 Task: Open Card Social Media Marketing Campaign Review in Board Sales Prospecting Platforms and Tools to Workspace Advertising Agencies and add a team member Softage.3@softage.net, a label Purple, a checklist Community Supported Agriculture, an attachment from your google drive, a color Purple and finally, add a card description 'Create and send out employee engagement survey on company values and mission' and a comment 'Given the size and scope of this task, let us make sure we have the necessary resources and support to get it done.'. Add a start date 'Jan 07, 1900' with a due date 'Jan 14, 1900'
Action: Mouse moved to (477, 135)
Screenshot: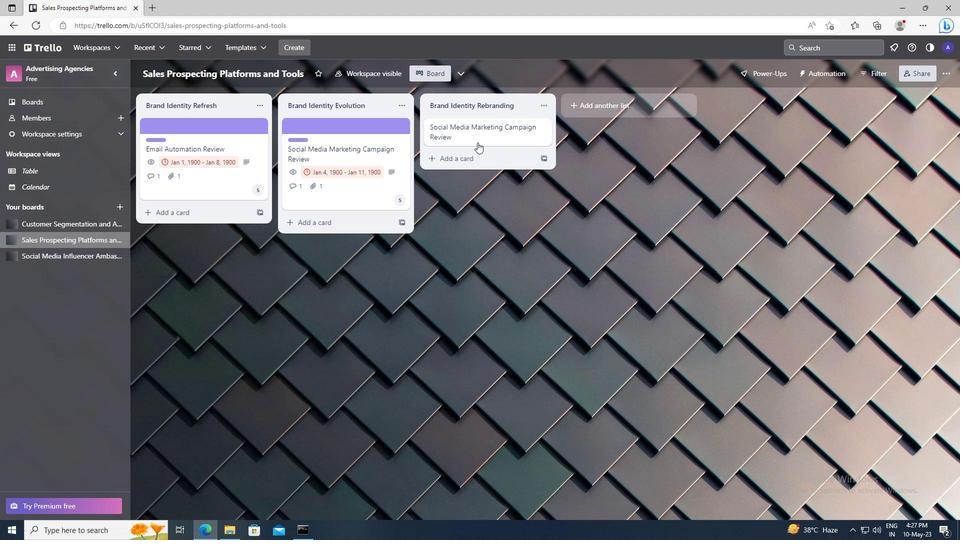 
Action: Mouse pressed left at (477, 135)
Screenshot: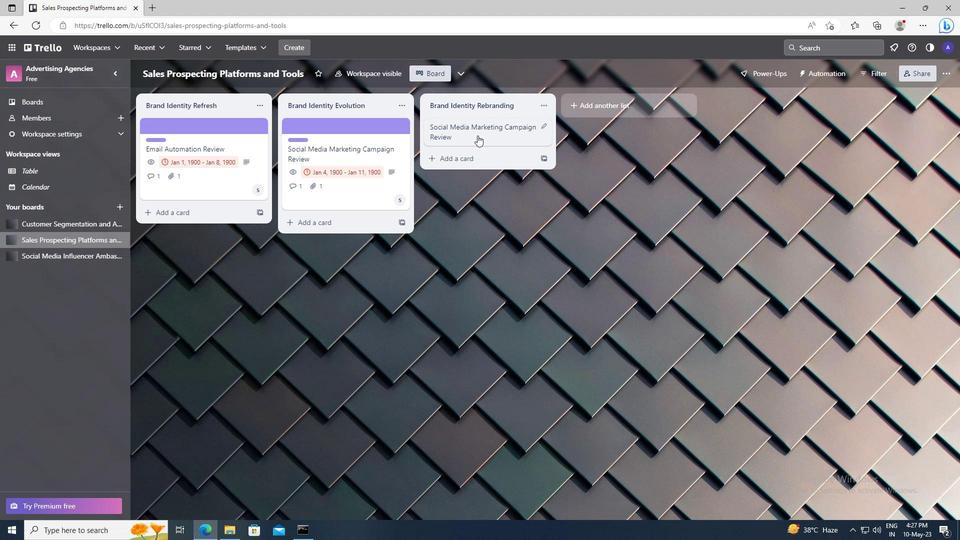 
Action: Mouse moved to (603, 161)
Screenshot: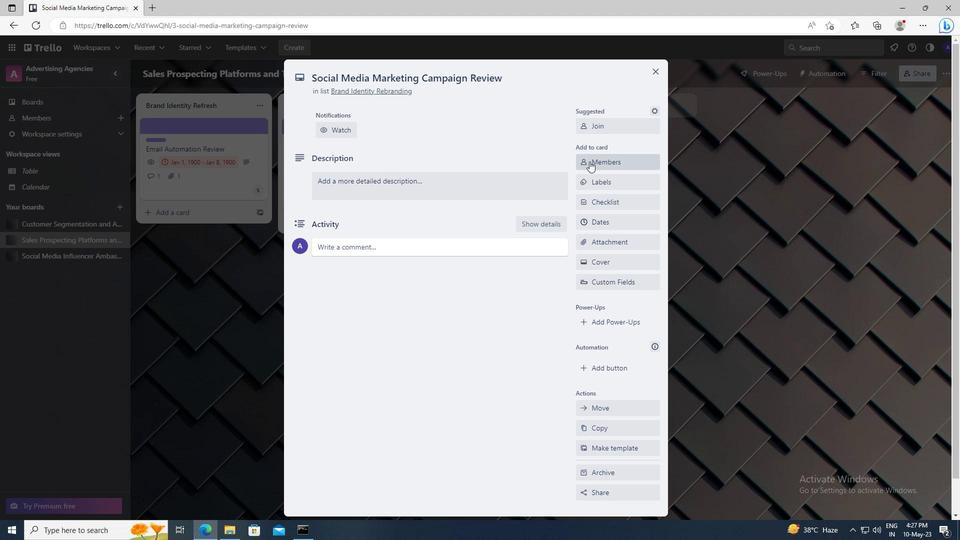 
Action: Mouse pressed left at (603, 161)
Screenshot: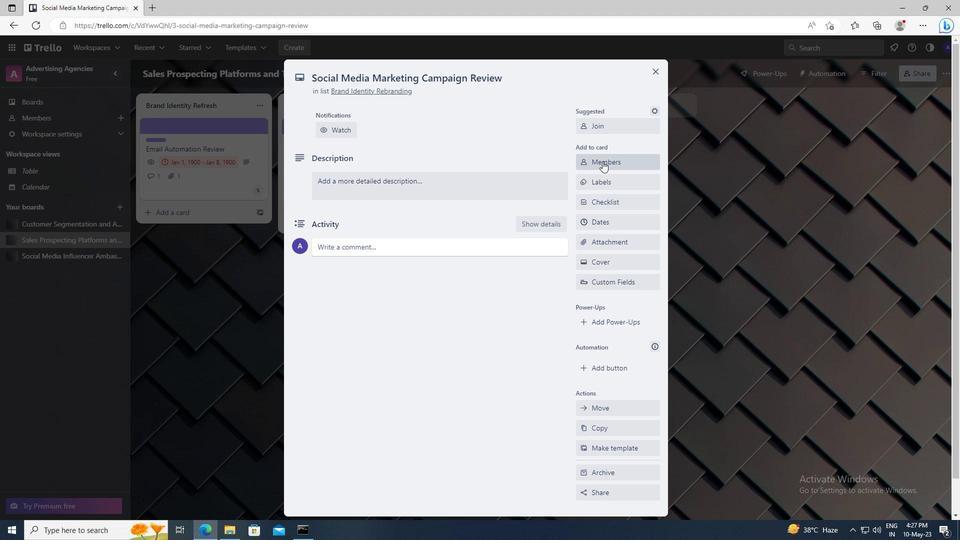 
Action: Mouse moved to (609, 207)
Screenshot: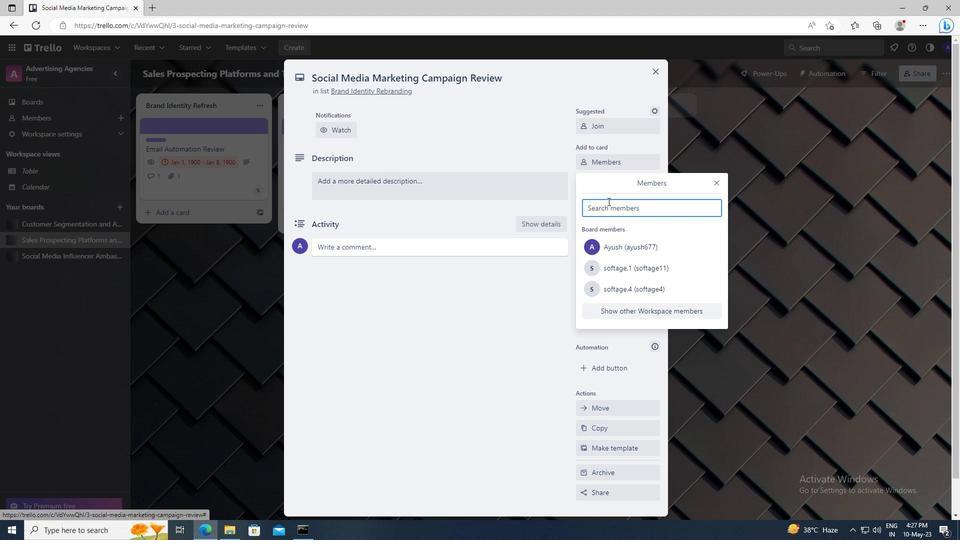 
Action: Mouse pressed left at (609, 207)
Screenshot: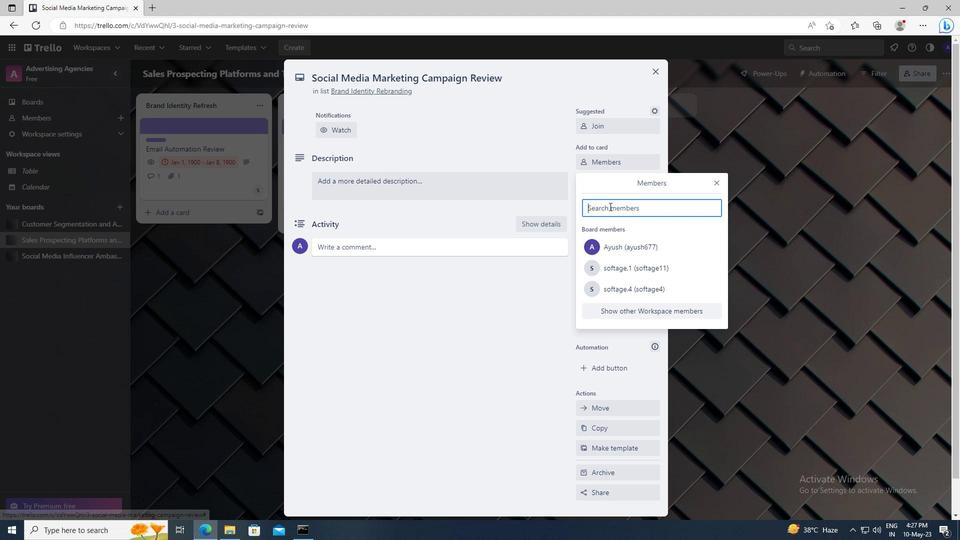 
Action: Key pressed <Key.shift>SOFTAGE.3
Screenshot: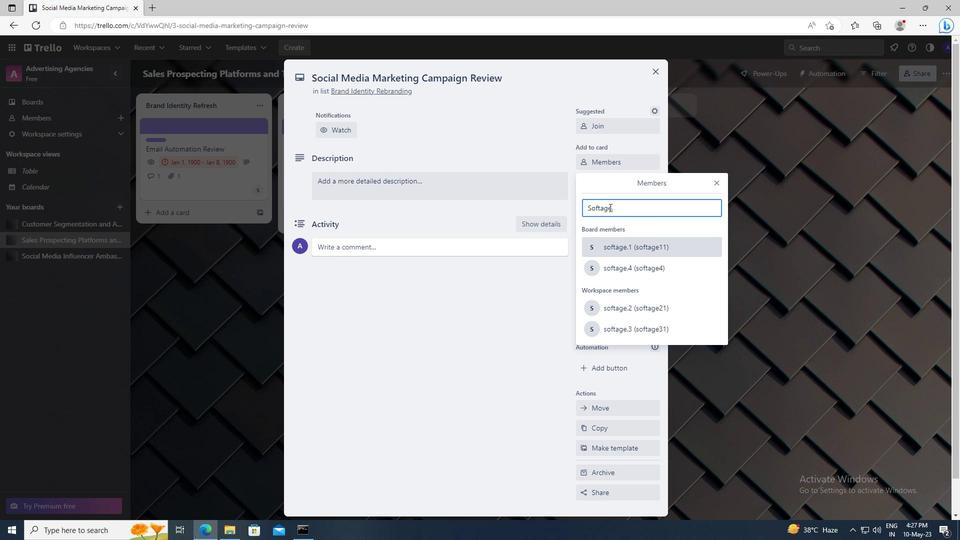 
Action: Mouse moved to (622, 301)
Screenshot: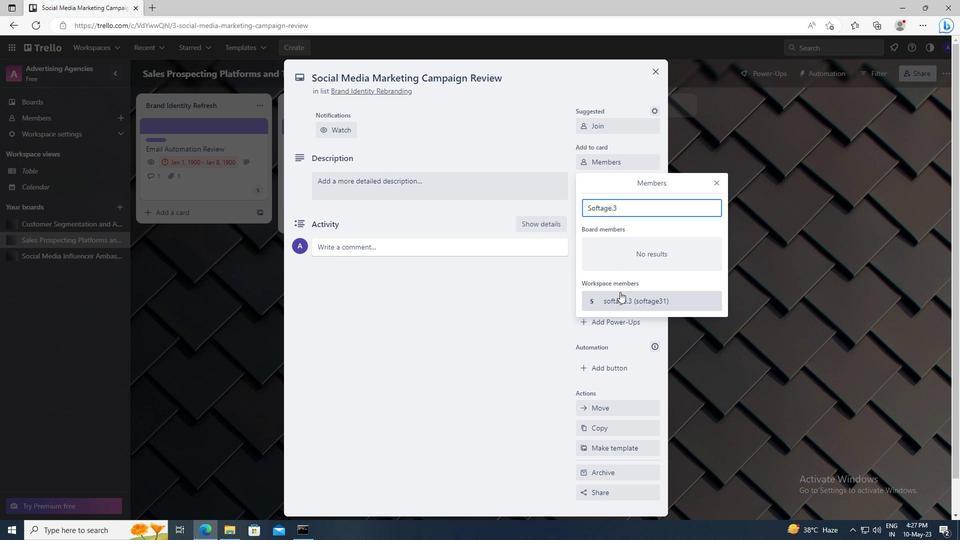 
Action: Mouse pressed left at (622, 301)
Screenshot: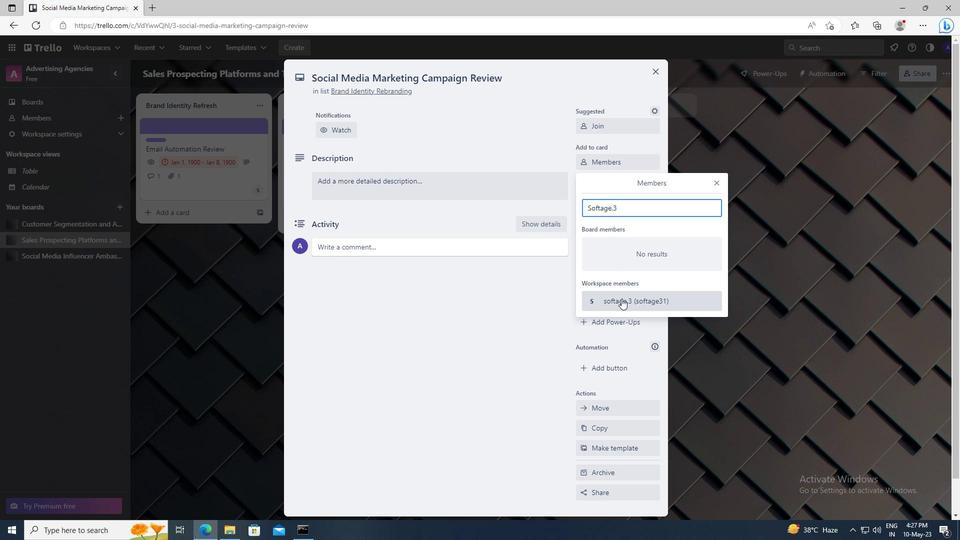 
Action: Mouse moved to (715, 183)
Screenshot: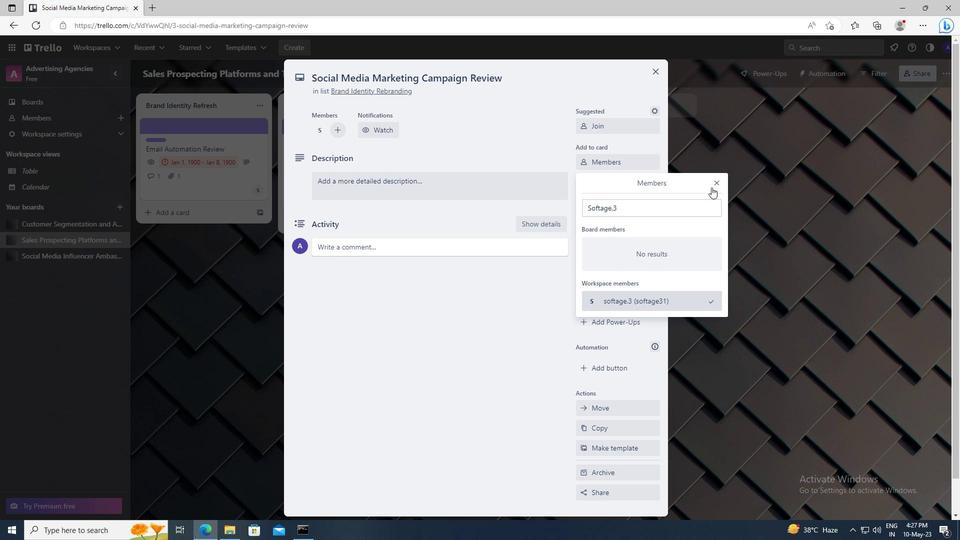 
Action: Mouse pressed left at (715, 183)
Screenshot: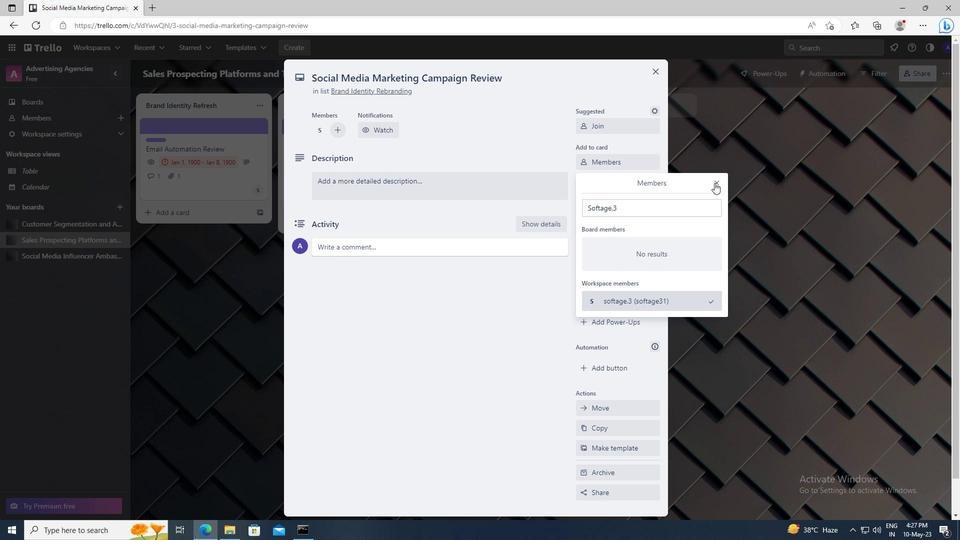 
Action: Mouse moved to (625, 184)
Screenshot: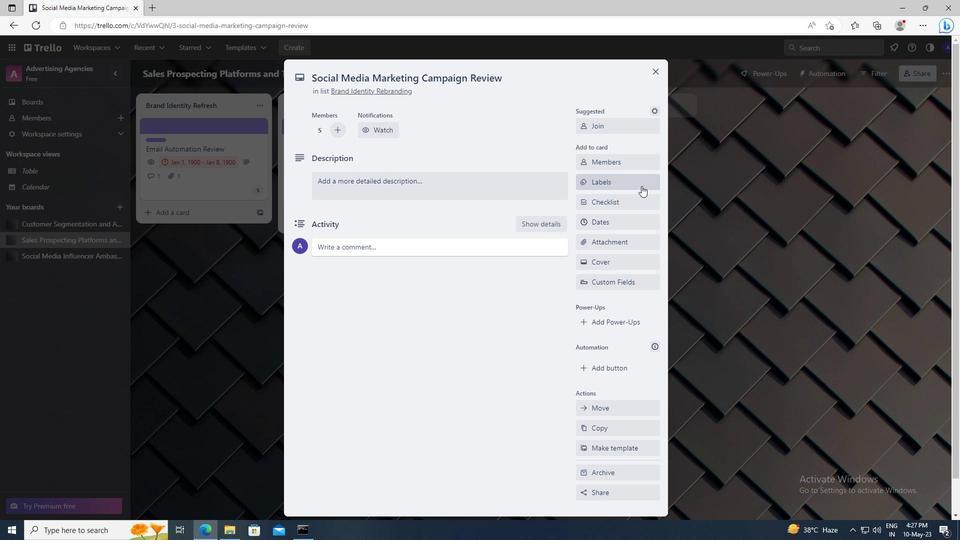 
Action: Mouse pressed left at (625, 184)
Screenshot: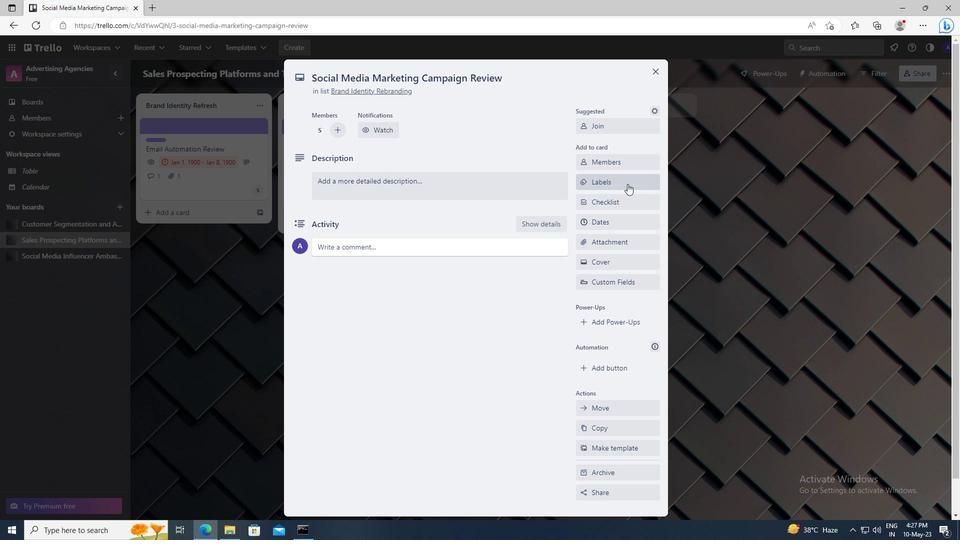 
Action: Mouse moved to (648, 377)
Screenshot: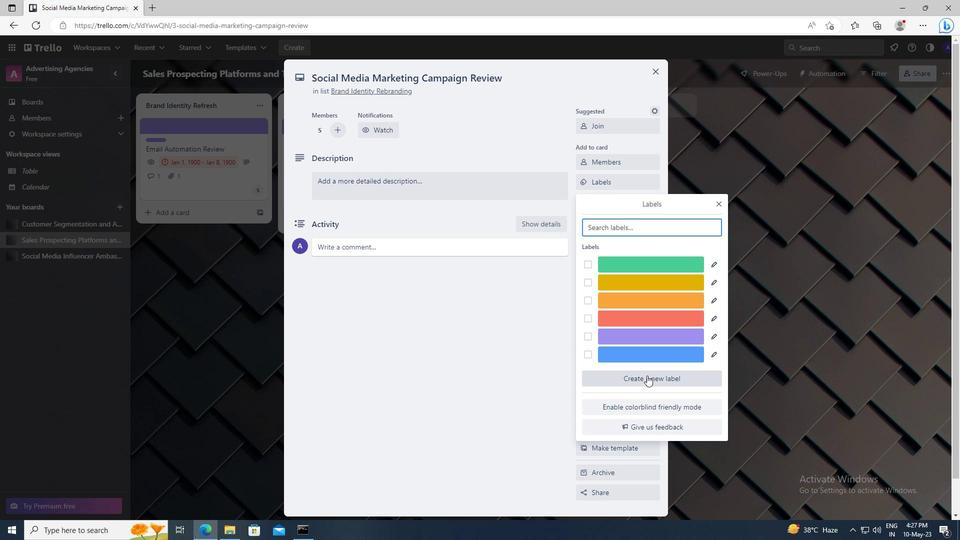 
Action: Mouse pressed left at (648, 377)
Screenshot: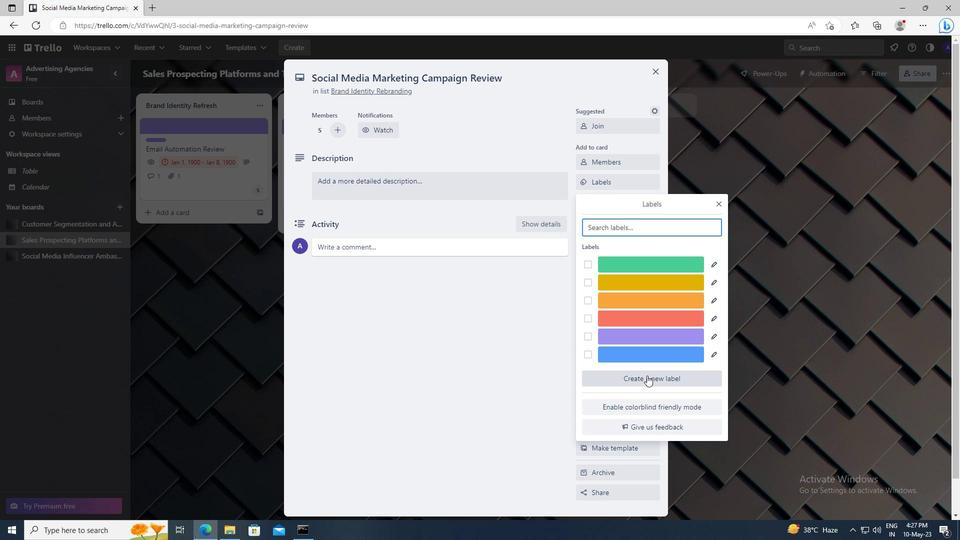 
Action: Mouse moved to (702, 349)
Screenshot: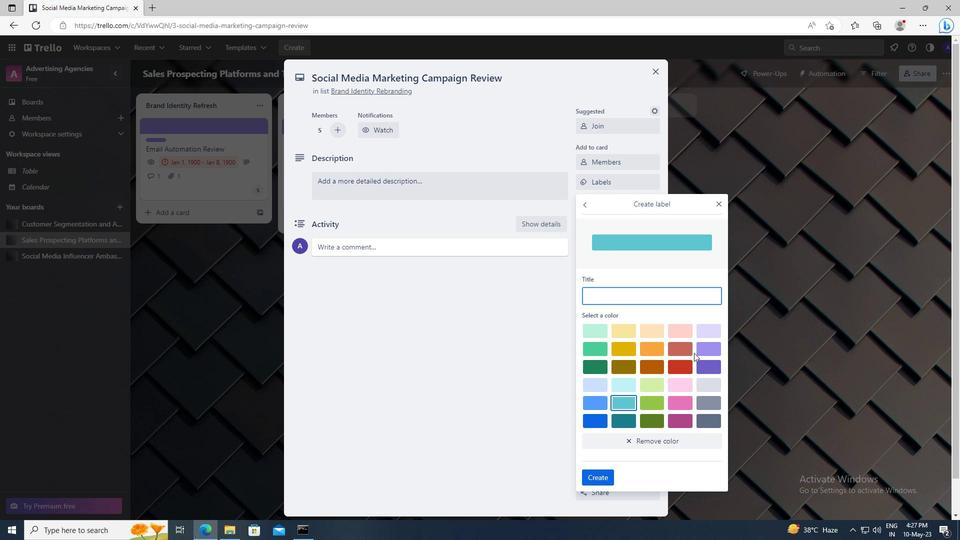 
Action: Mouse pressed left at (702, 349)
Screenshot: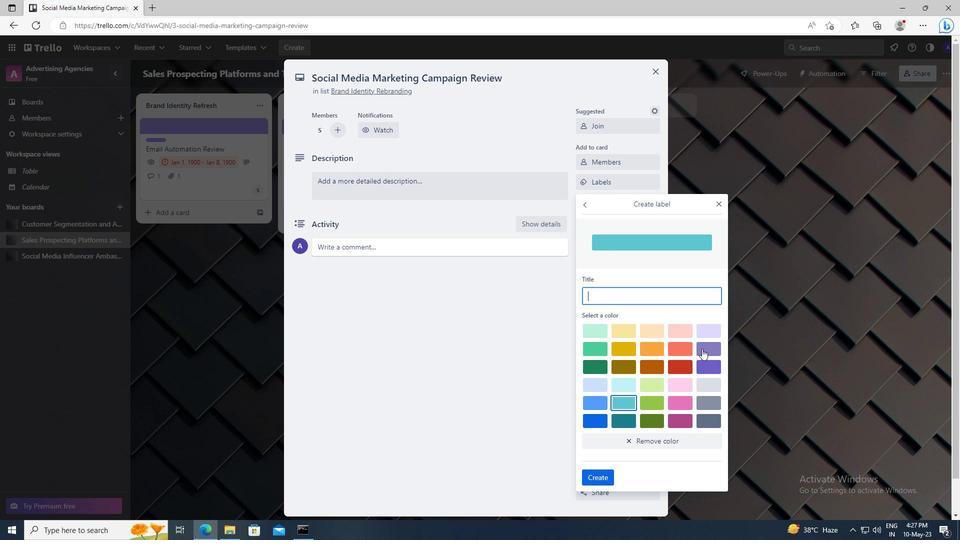 
Action: Mouse moved to (608, 475)
Screenshot: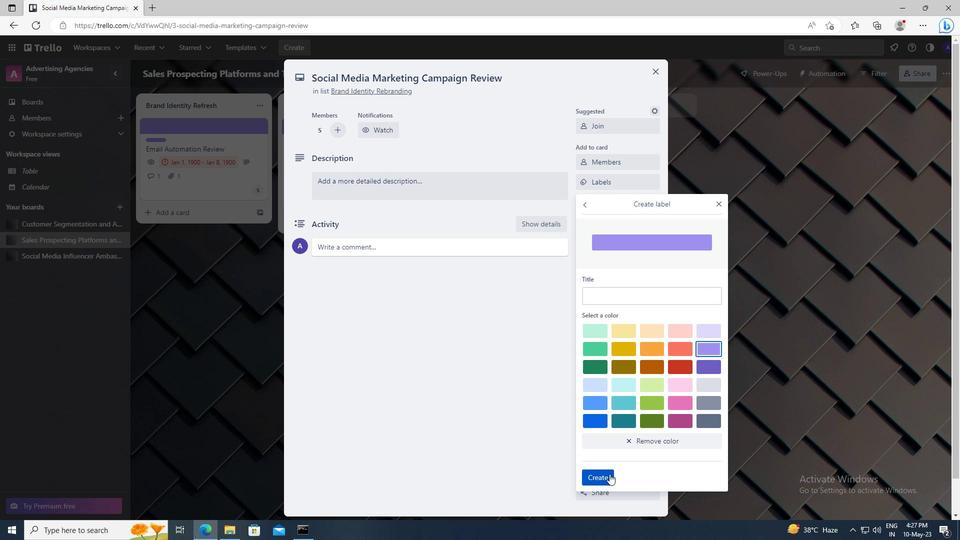
Action: Mouse pressed left at (608, 475)
Screenshot: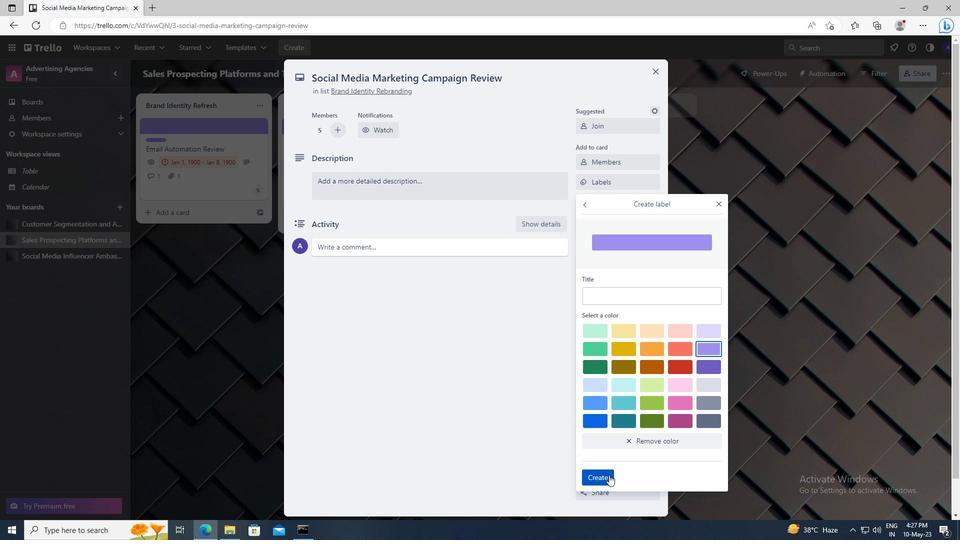 
Action: Mouse moved to (718, 205)
Screenshot: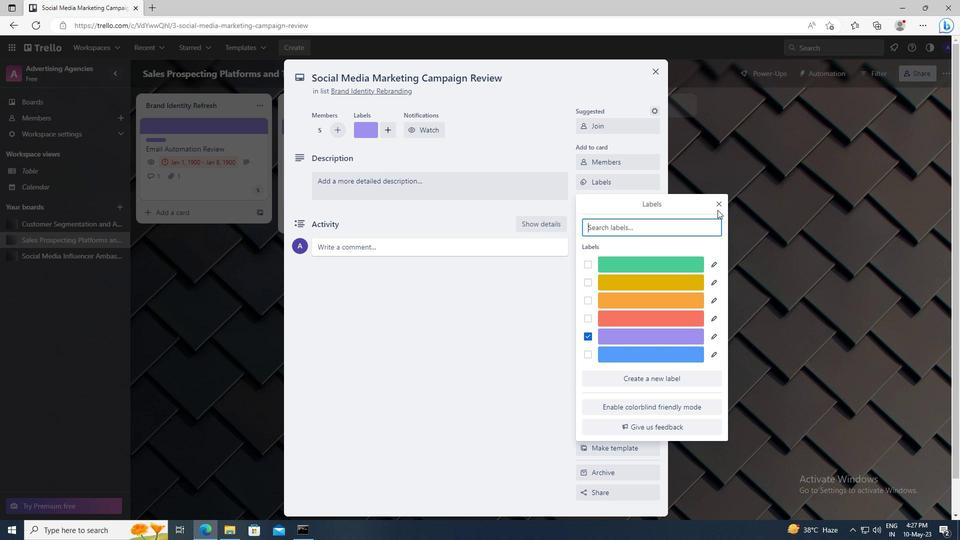 
Action: Mouse pressed left at (718, 205)
Screenshot: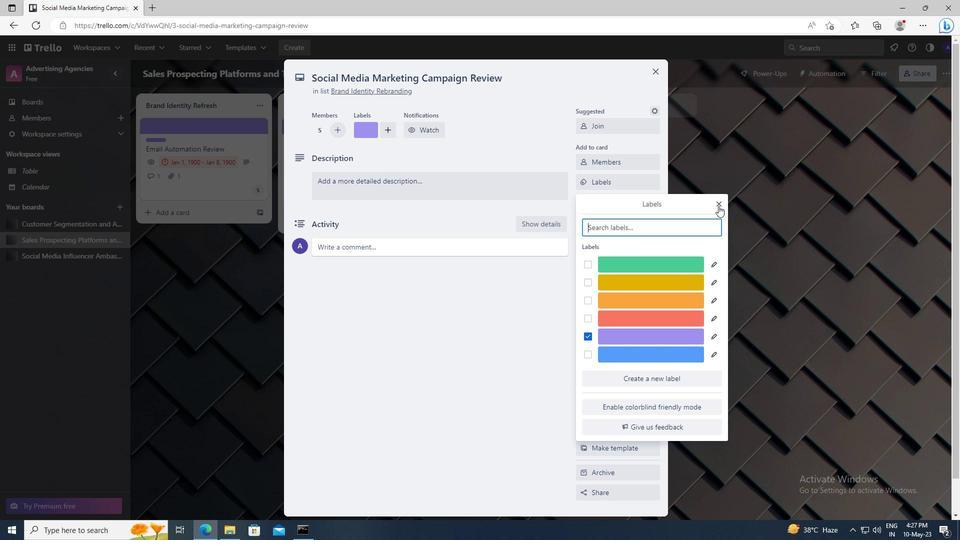 
Action: Mouse moved to (627, 205)
Screenshot: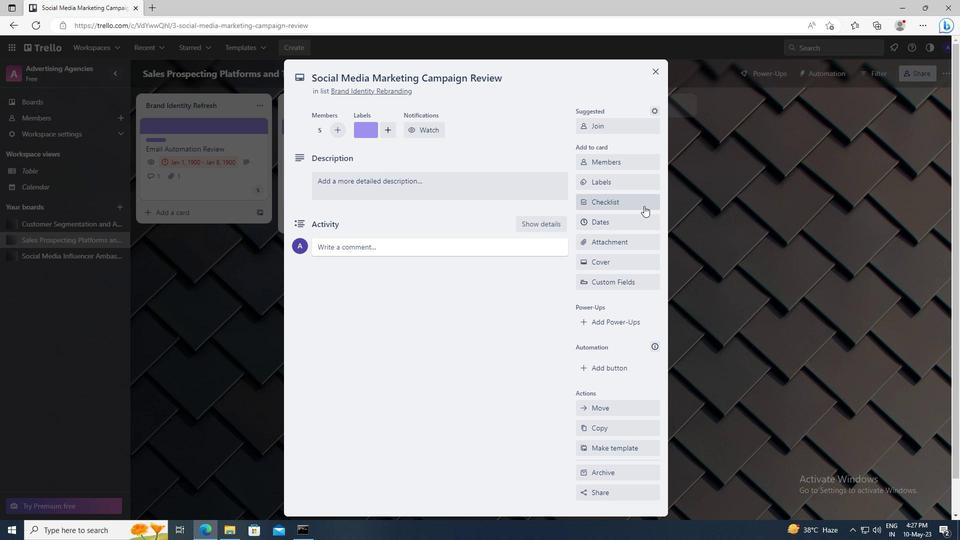 
Action: Mouse pressed left at (627, 205)
Screenshot: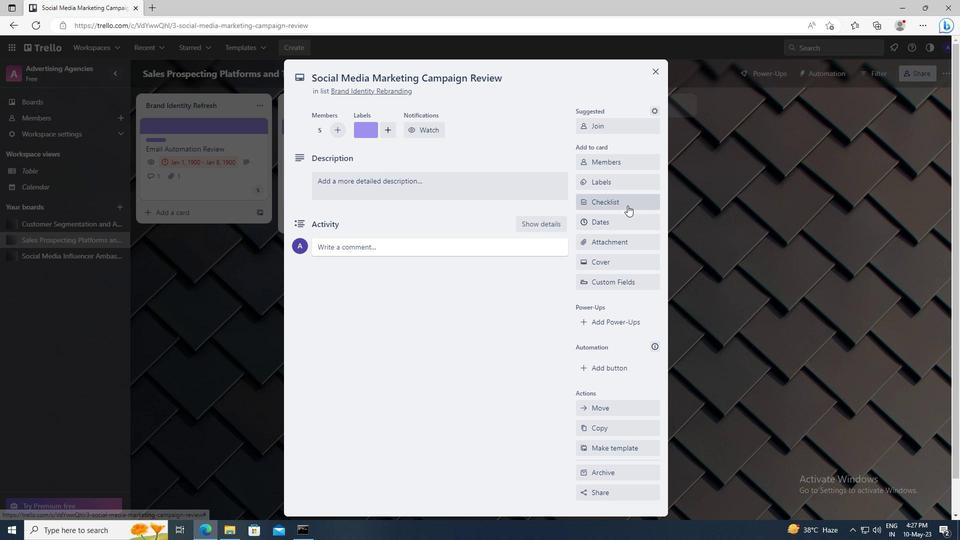 
Action: Key pressed <Key.shift>COMMUNITY<Key.space><Key.shift>SUPPORTED<Key.space><Key.shift>AGRICULTURE
Screenshot: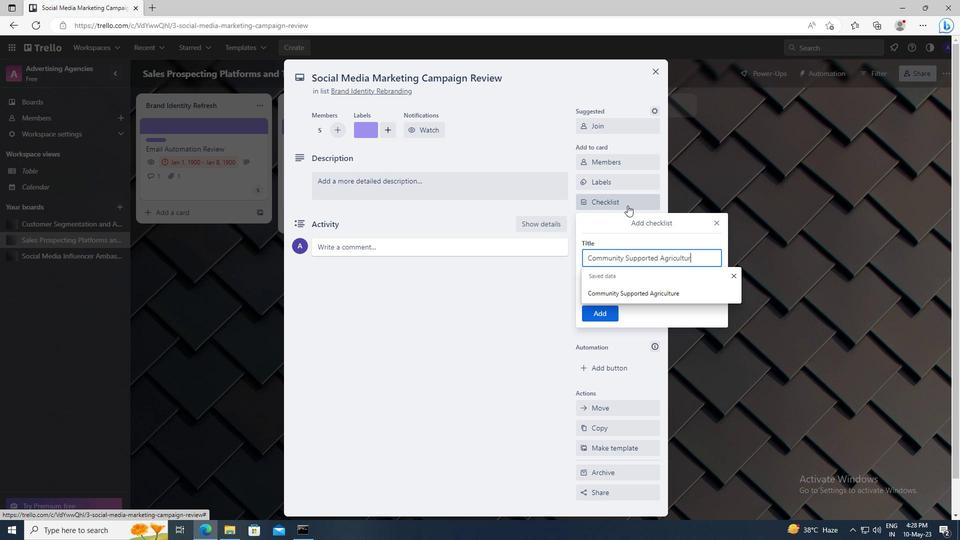 
Action: Mouse moved to (602, 314)
Screenshot: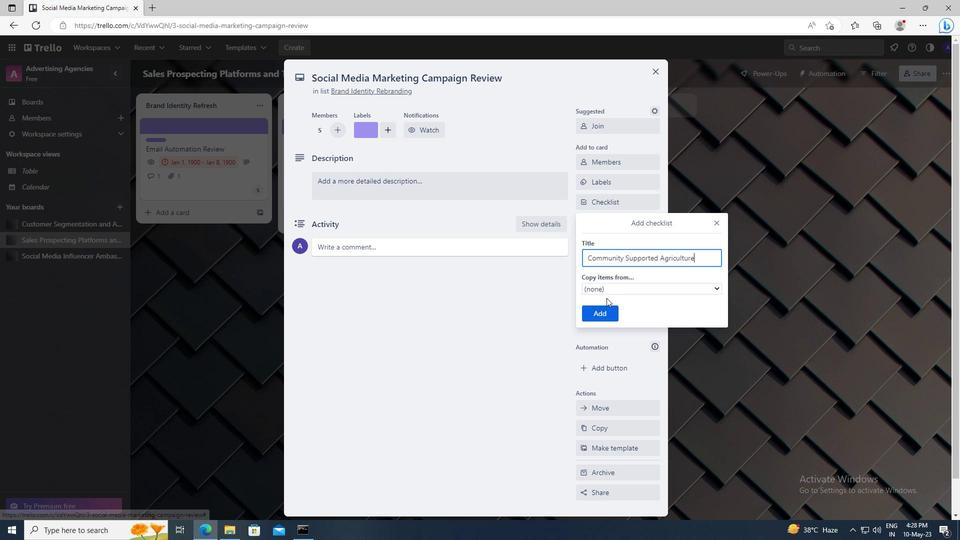 
Action: Mouse pressed left at (602, 314)
Screenshot: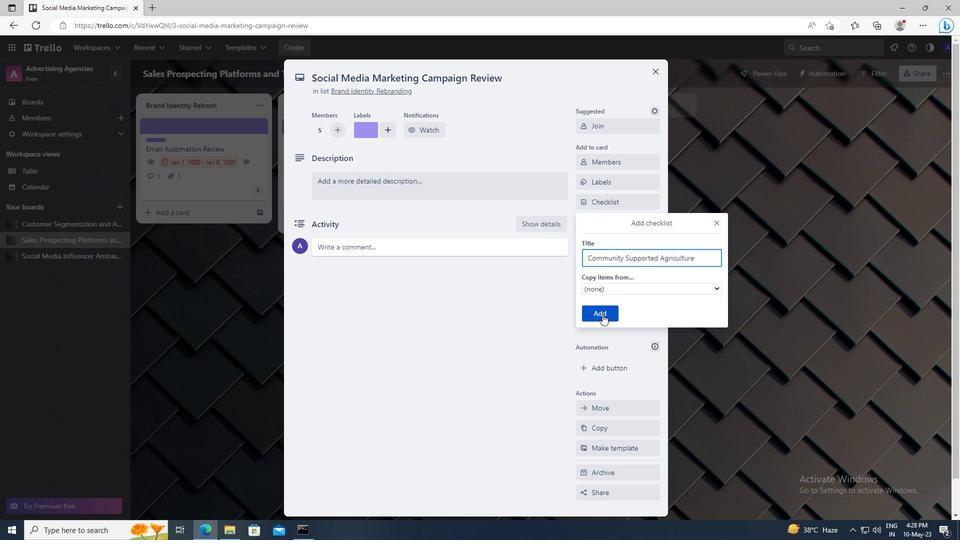 
Action: Mouse moved to (602, 242)
Screenshot: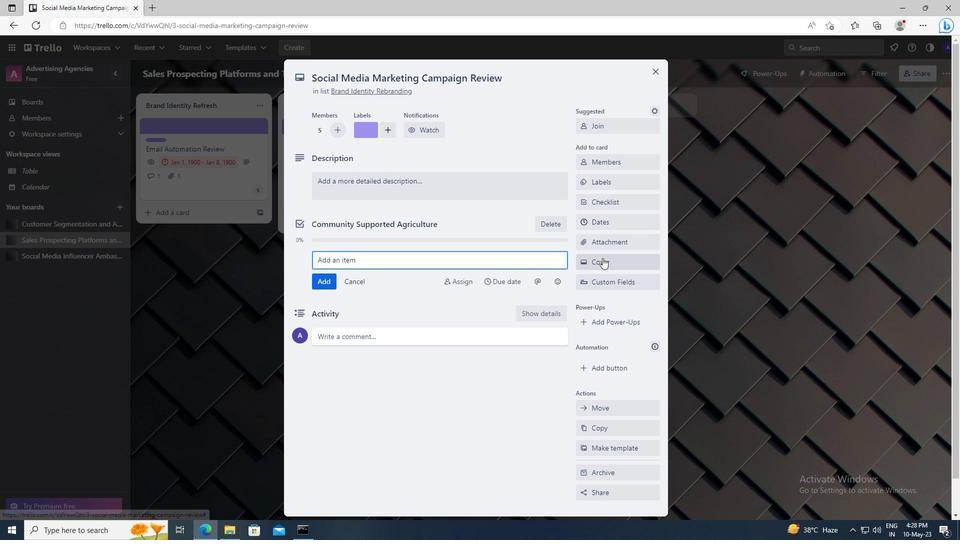 
Action: Mouse pressed left at (602, 242)
Screenshot: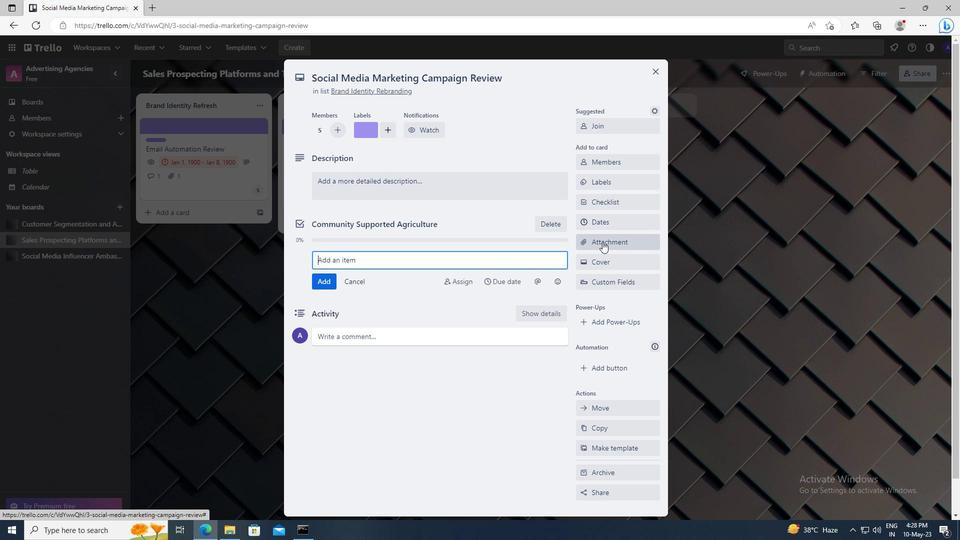 
Action: Mouse moved to (602, 319)
Screenshot: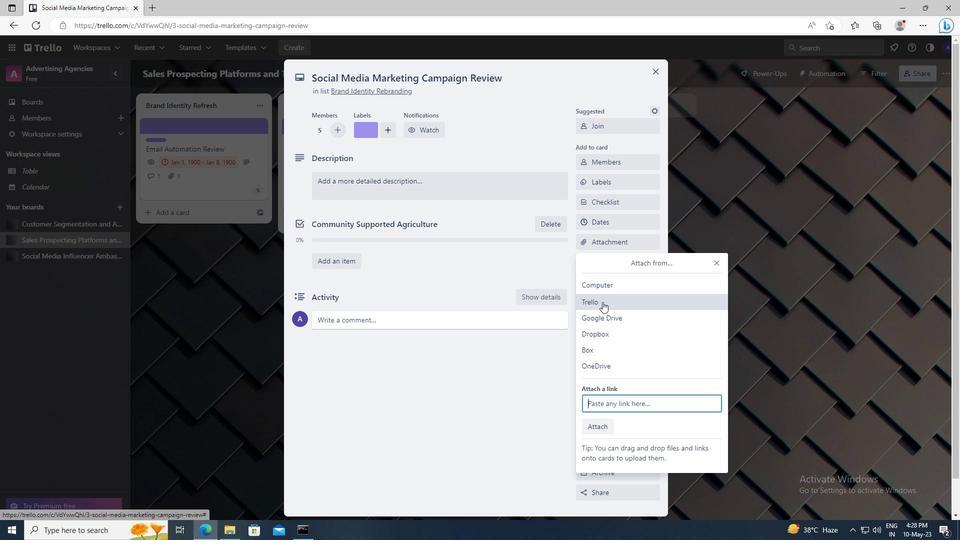 
Action: Mouse pressed left at (602, 319)
Screenshot: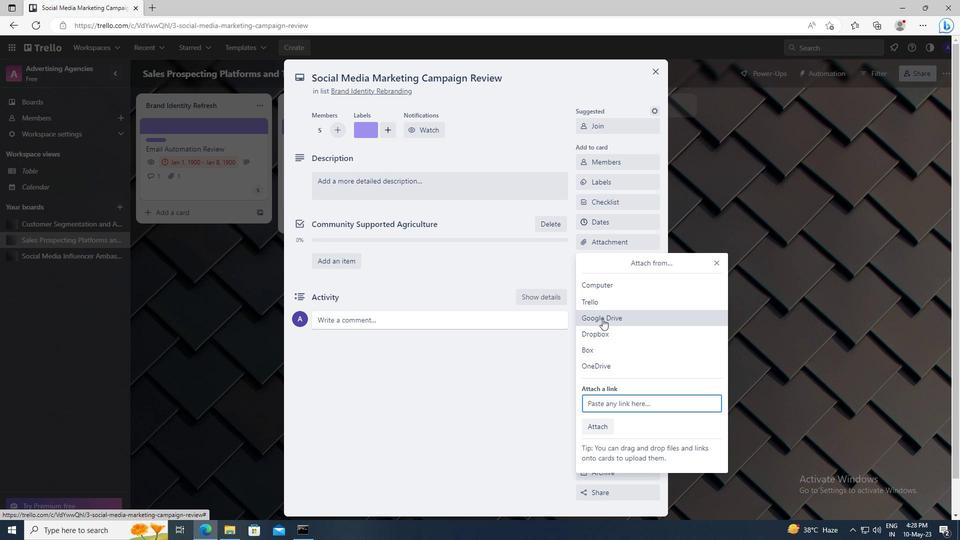 
Action: Mouse moved to (293, 281)
Screenshot: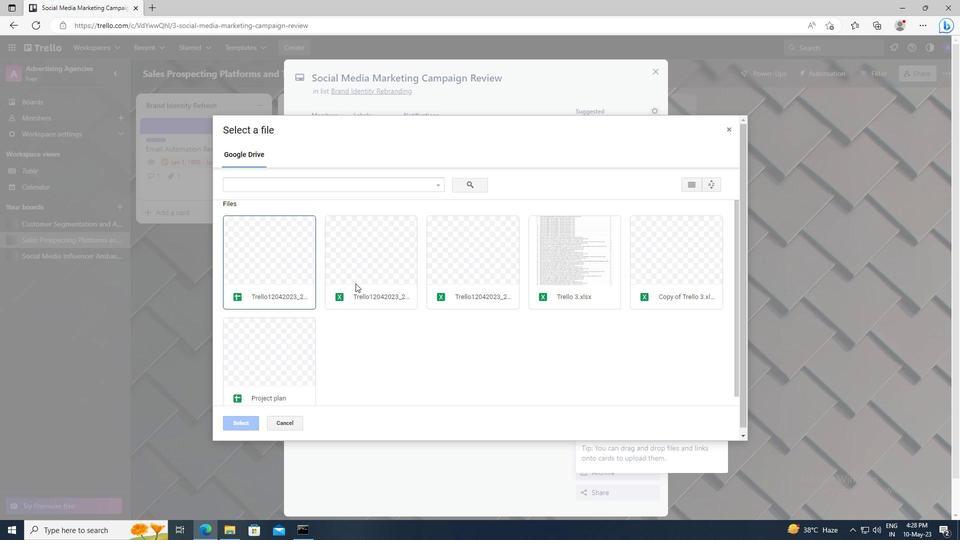 
Action: Mouse pressed left at (293, 281)
Screenshot: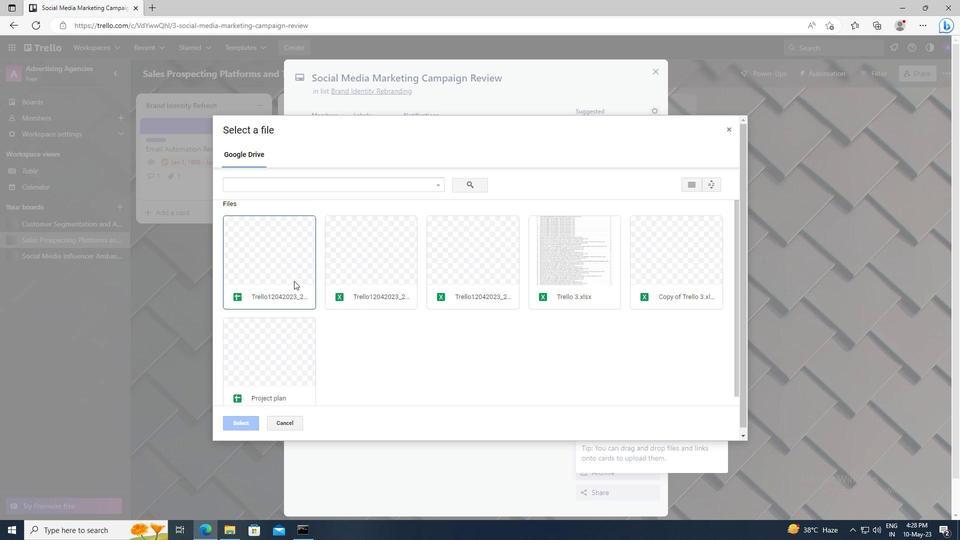 
Action: Mouse moved to (254, 421)
Screenshot: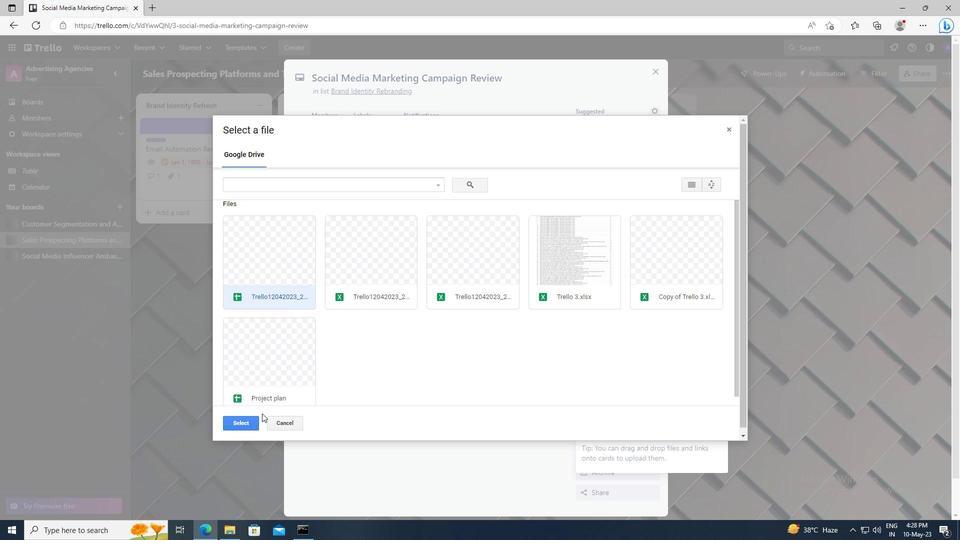 
Action: Mouse pressed left at (254, 421)
Screenshot: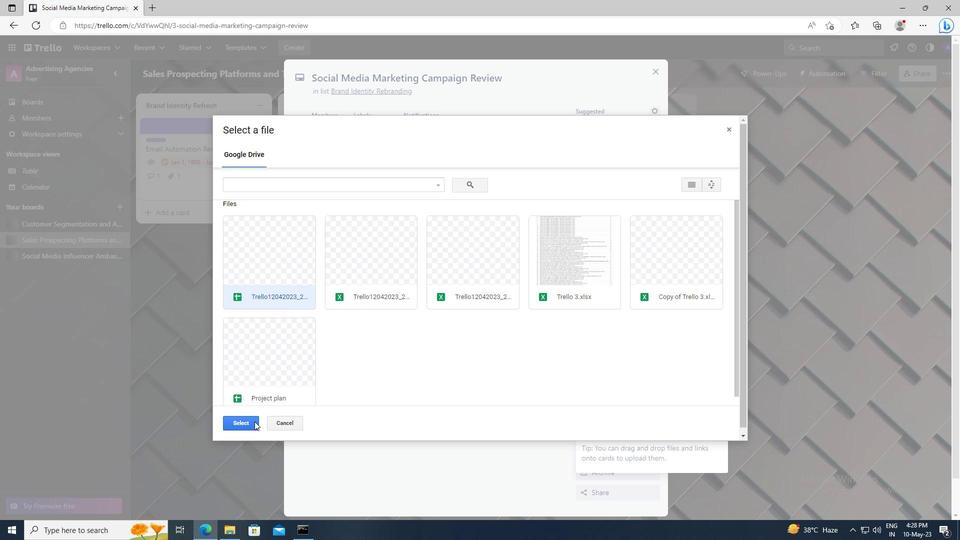 
Action: Mouse moved to (587, 264)
Screenshot: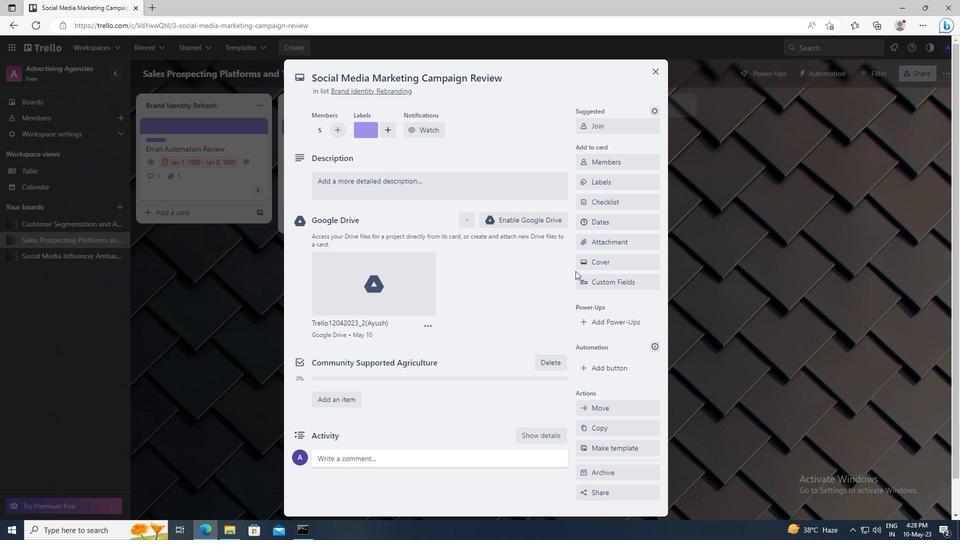 
Action: Mouse pressed left at (587, 264)
Screenshot: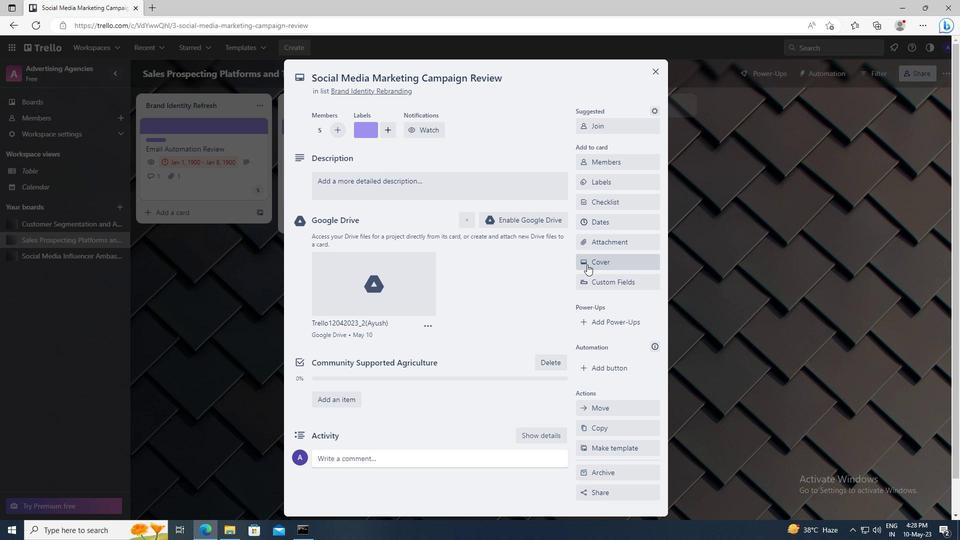 
Action: Mouse moved to (709, 319)
Screenshot: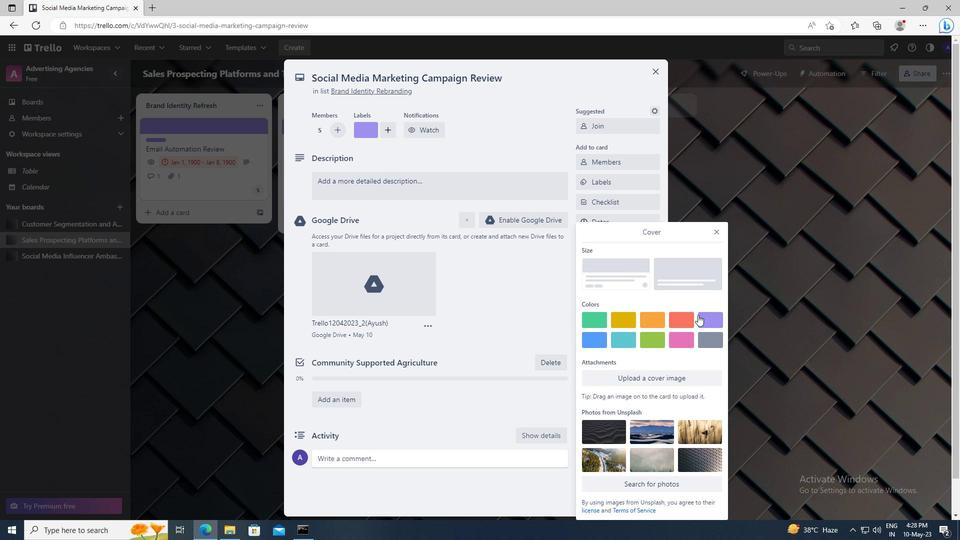 
Action: Mouse pressed left at (709, 319)
Screenshot: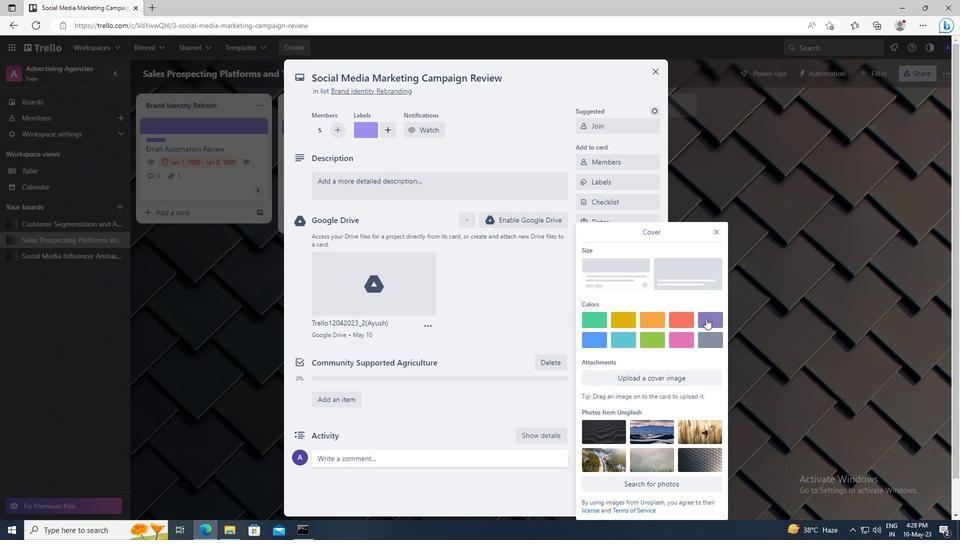 
Action: Mouse moved to (717, 214)
Screenshot: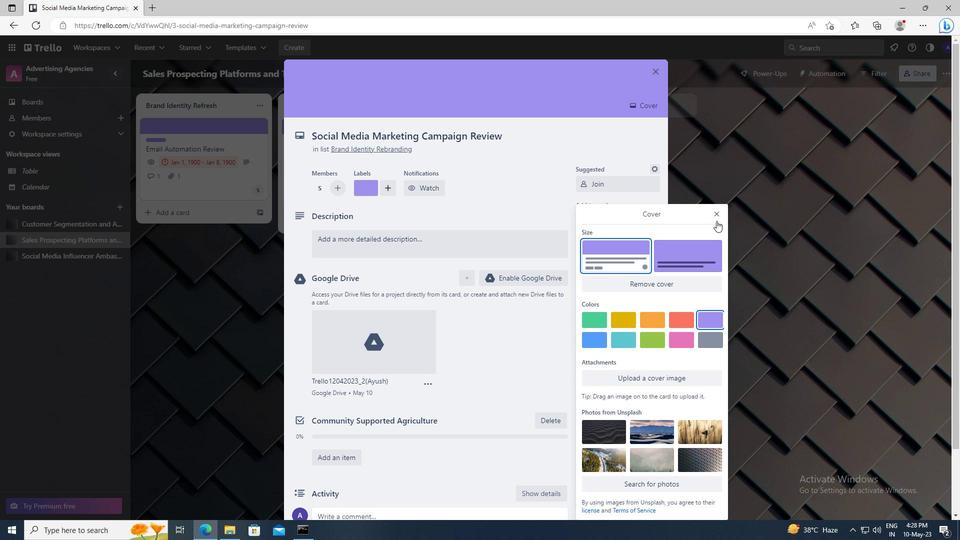 
Action: Mouse pressed left at (717, 214)
Screenshot: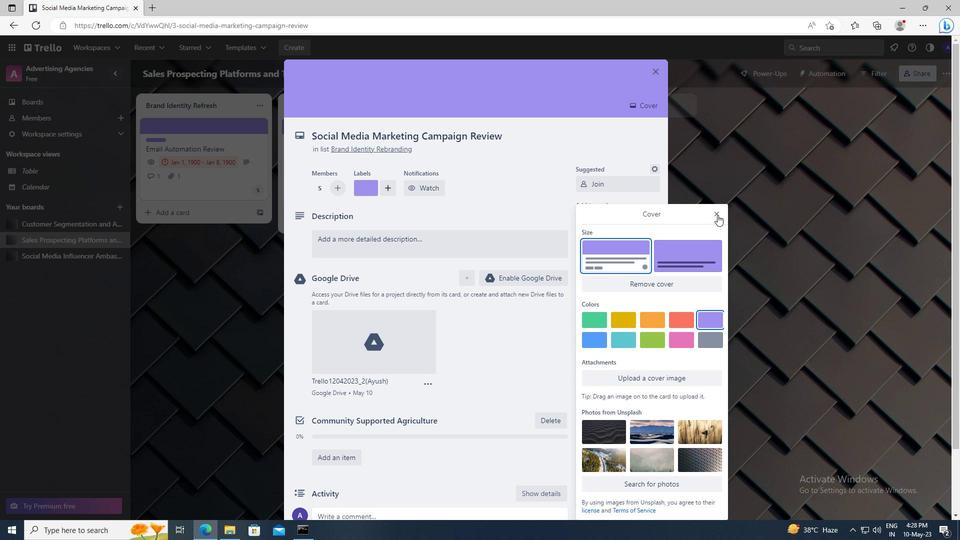 
Action: Mouse moved to (371, 245)
Screenshot: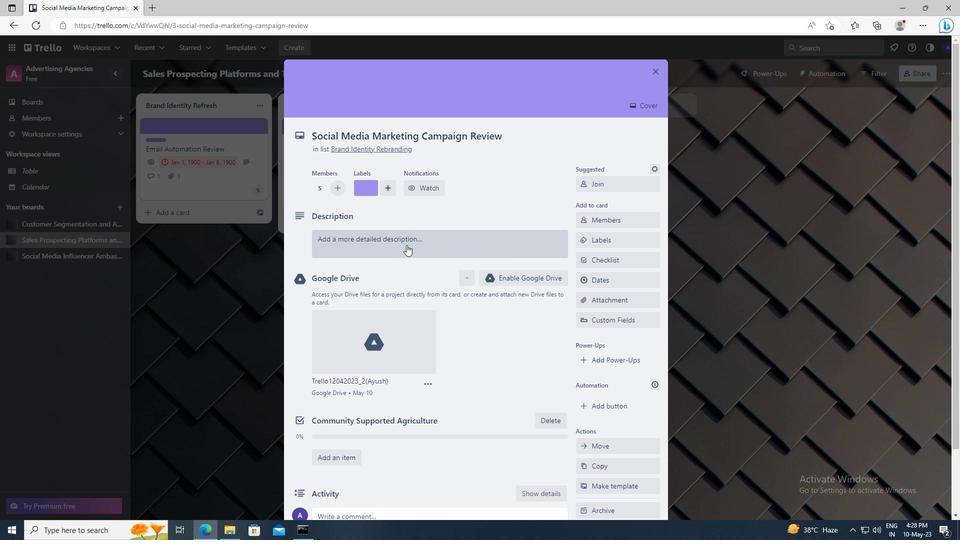 
Action: Mouse pressed left at (371, 245)
Screenshot: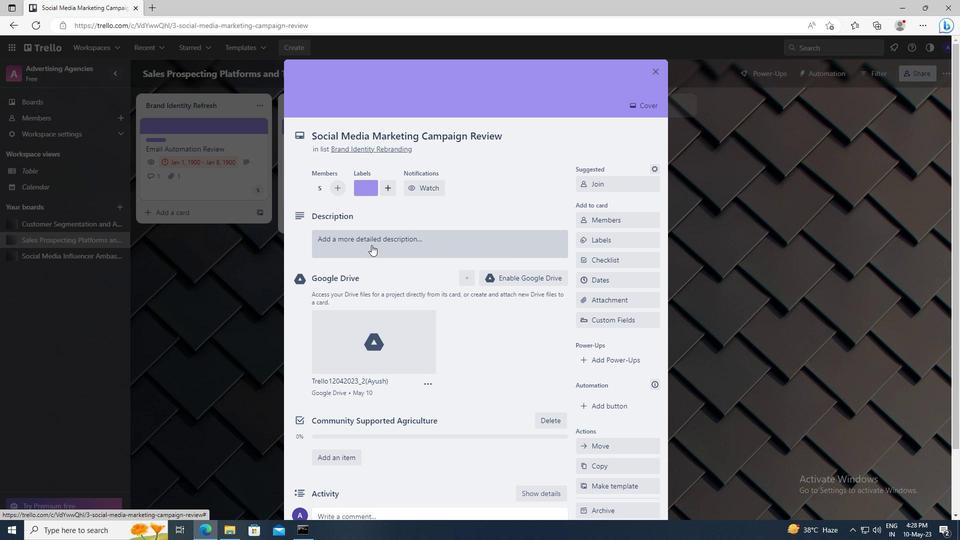 
Action: Key pressed <Key.shift>CREATE<Key.space>AND<Key.space>SEND<Key.space>OUT<Key.space>EMPLOYEE<Key.space>ENGAGEMENT<Key.space>SURVEY<Key.space>ON<Key.space>COMPANY<Key.space>VALUES<Key.space>AND<Key.space>MISSION
Screenshot: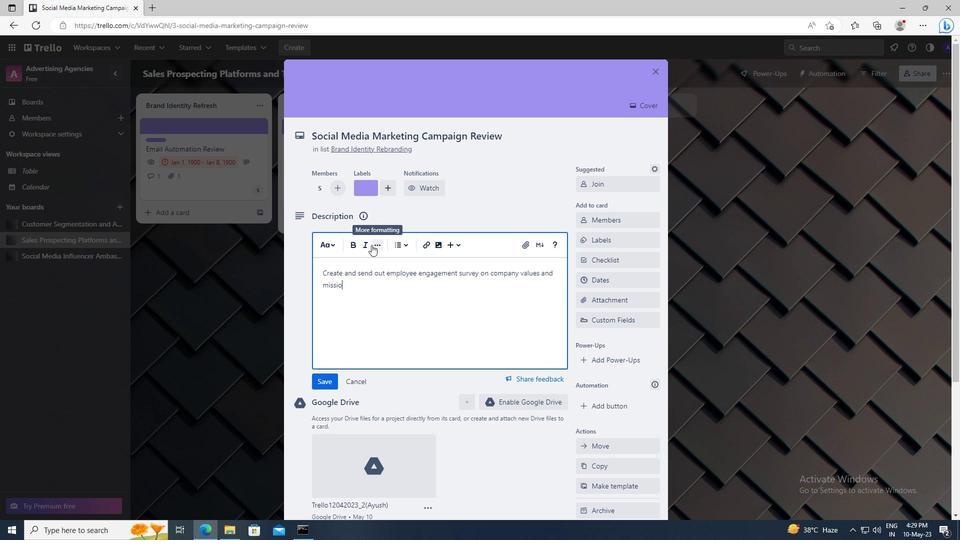 
Action: Mouse scrolled (371, 244) with delta (0, 0)
Screenshot: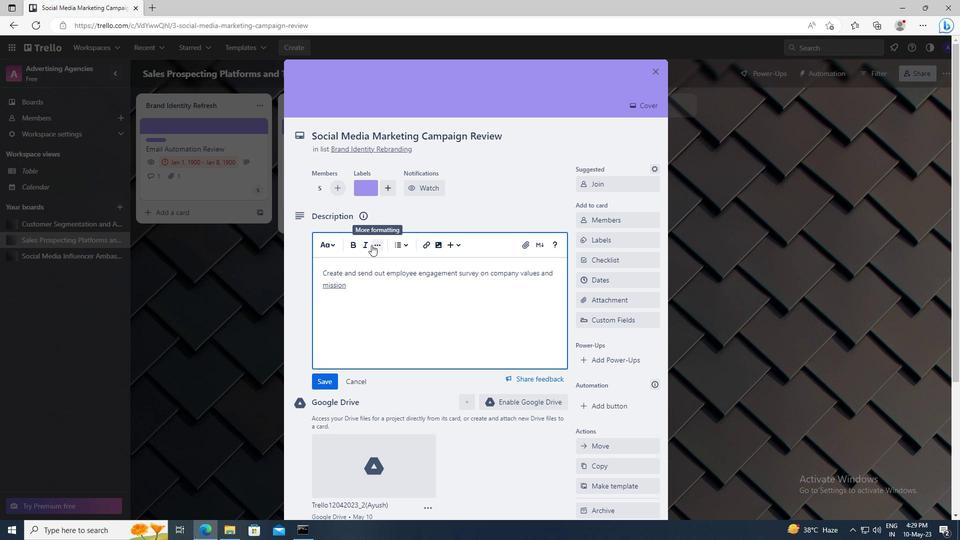 
Action: Mouse moved to (329, 309)
Screenshot: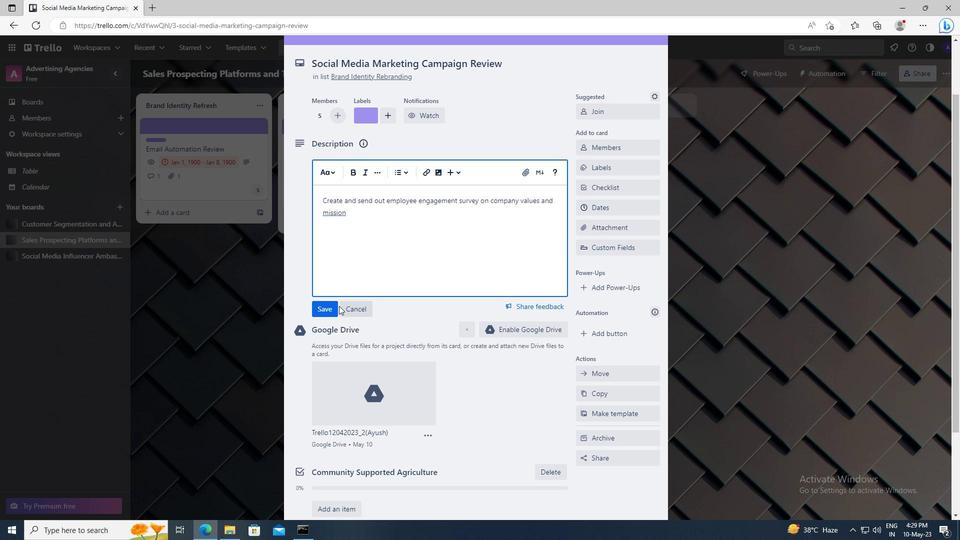
Action: Mouse pressed left at (329, 309)
Screenshot: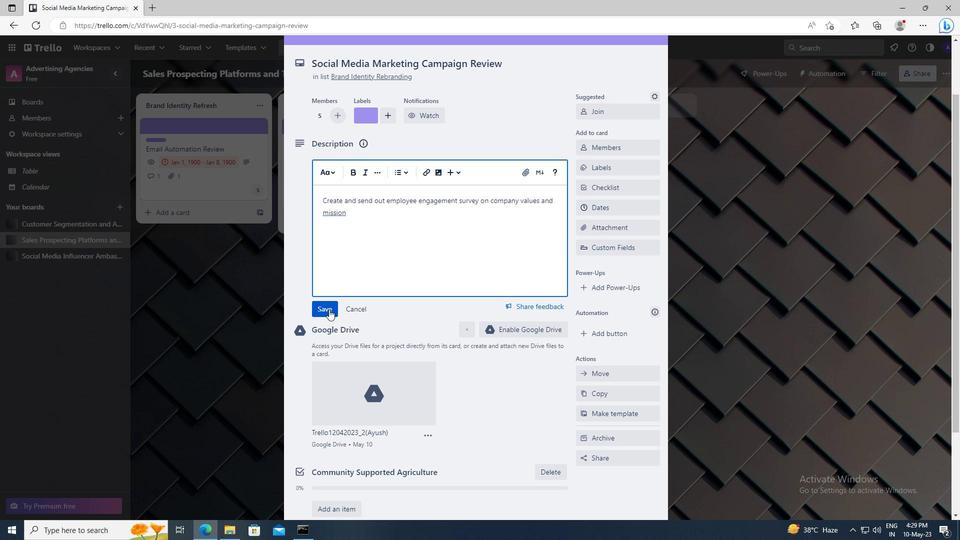 
Action: Mouse scrolled (329, 309) with delta (0, 0)
Screenshot: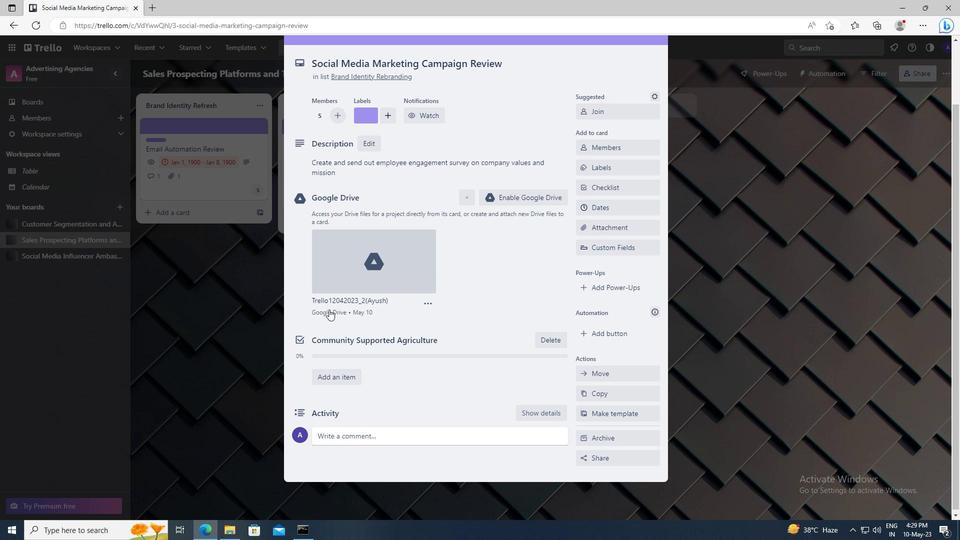 
Action: Mouse moved to (351, 438)
Screenshot: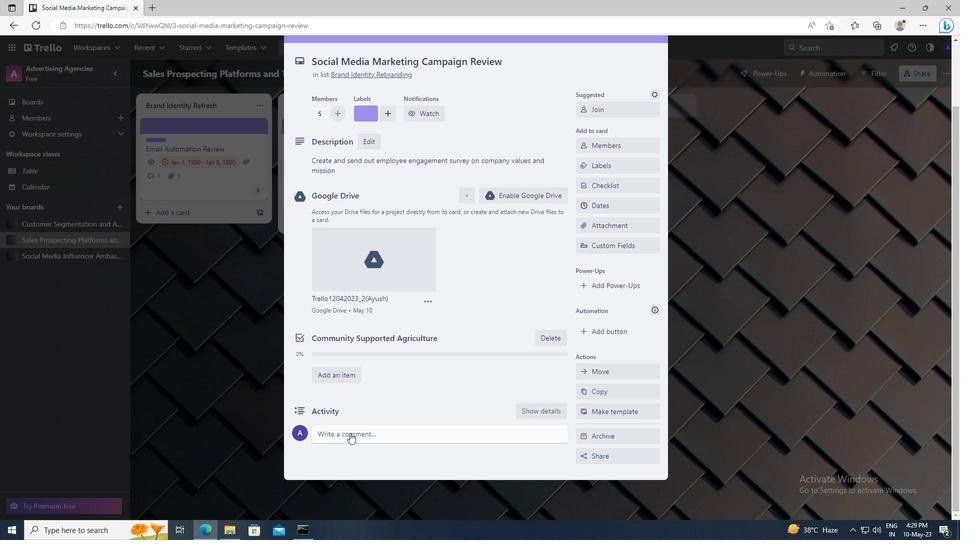 
Action: Mouse pressed left at (351, 438)
Screenshot: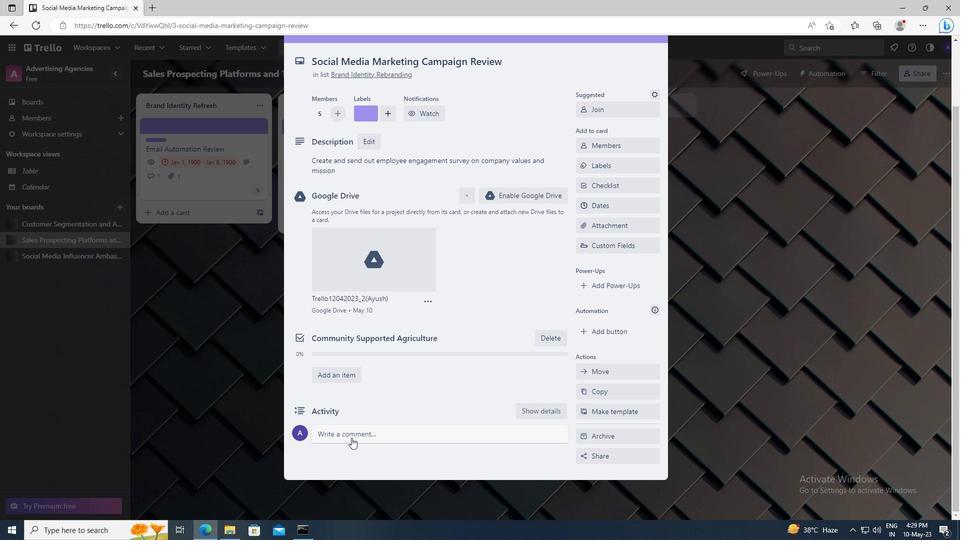 
Action: Key pressed <Key.shift>GIVEN<Key.space>THE<Key.space>SIZE<Key.space>AND<Key.space>SCOPE<Key.space>OF<Key.space>THIS<Key.space>TASK,<Key.space>LET<Key.space>US<Key.space>MAKE<Key.space>SURE<Key.space>WE<Key.space>HAVE<Key.space>THE<Key.space>NECESSARY<Key.space>RESOURCES<Key.space>AND<Key.space>SUPPORT<Key.space>TO<Key.space>GET<Key.space>IT<Key.space>DONE.
Screenshot: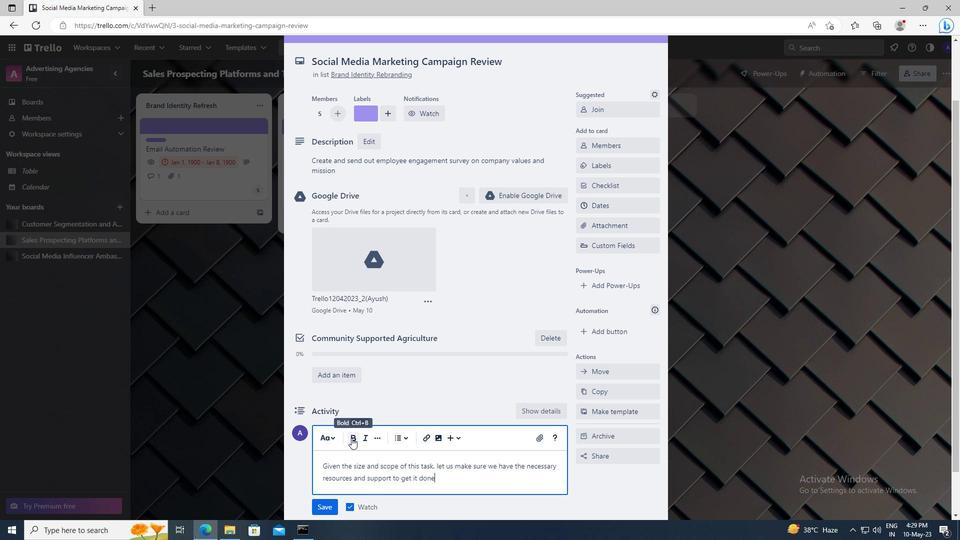 
Action: Mouse scrolled (351, 437) with delta (0, 0)
Screenshot: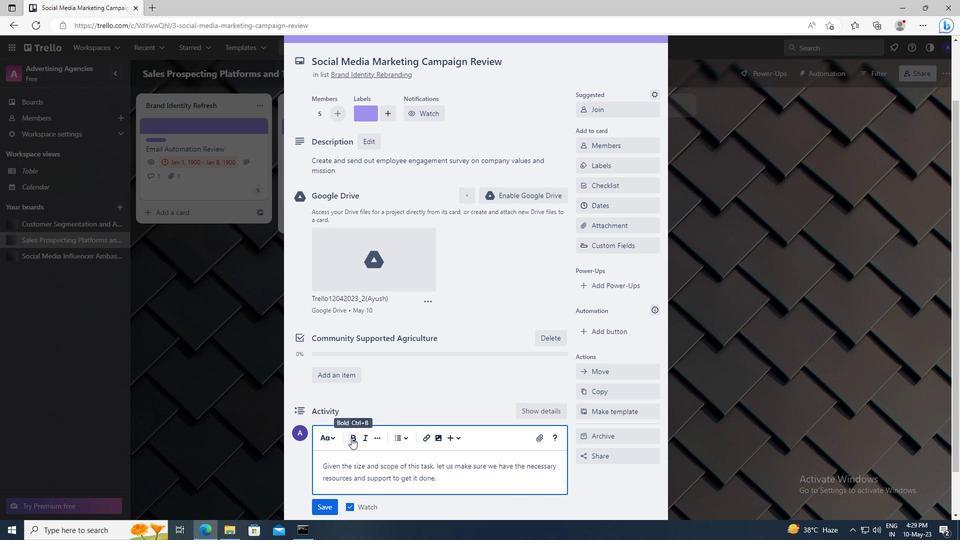 
Action: Mouse moved to (329, 456)
Screenshot: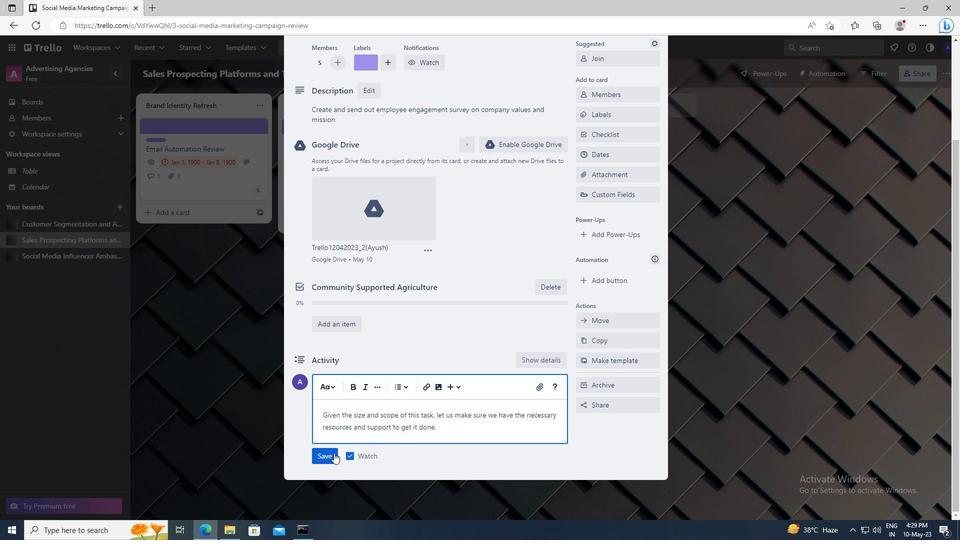 
Action: Mouse pressed left at (329, 456)
Screenshot: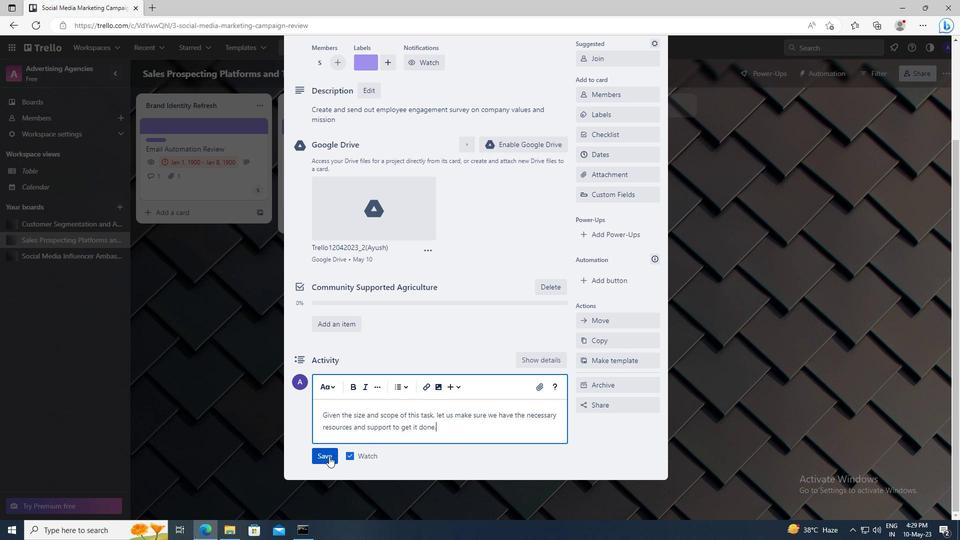 
Action: Mouse moved to (569, 352)
Screenshot: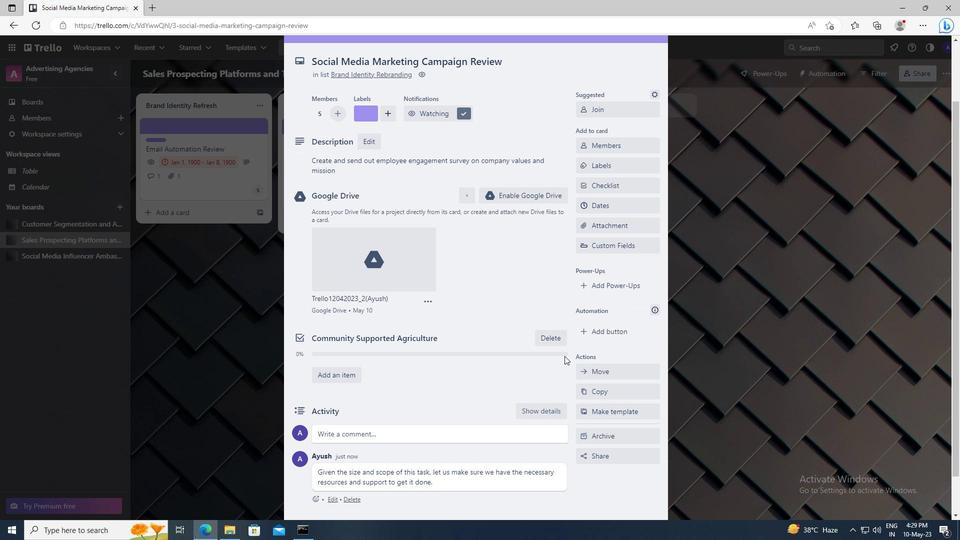 
Action: Mouse scrolled (569, 353) with delta (0, 0)
Screenshot: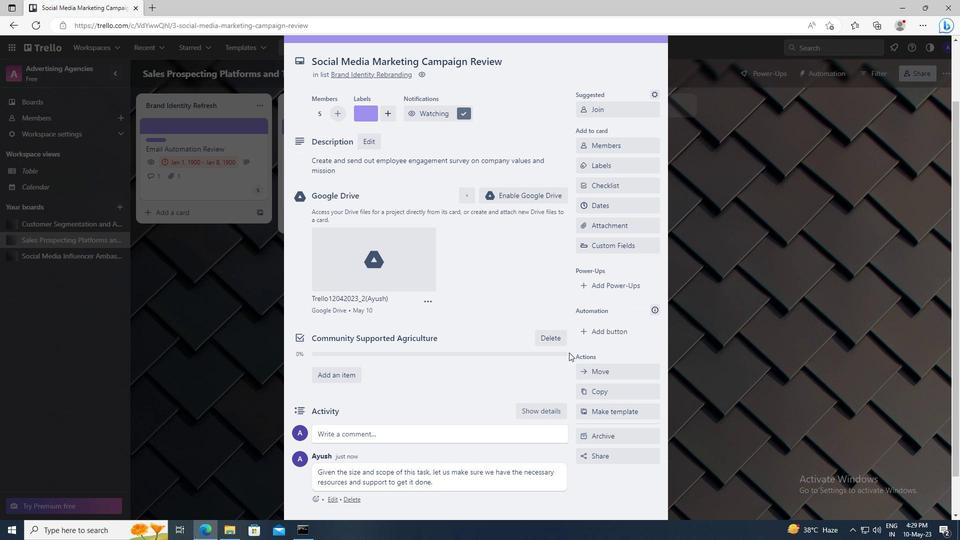 
Action: Mouse moved to (610, 282)
Screenshot: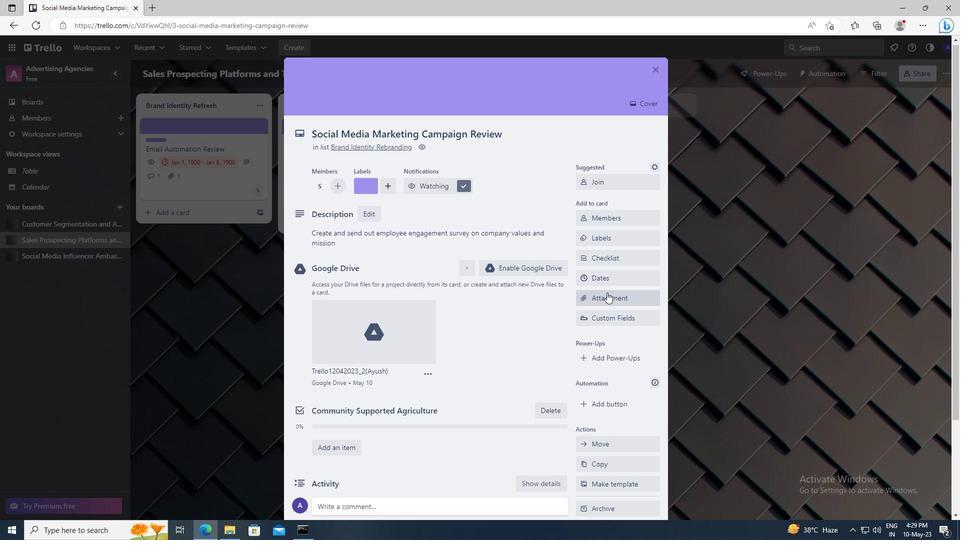 
Action: Mouse pressed left at (610, 282)
Screenshot: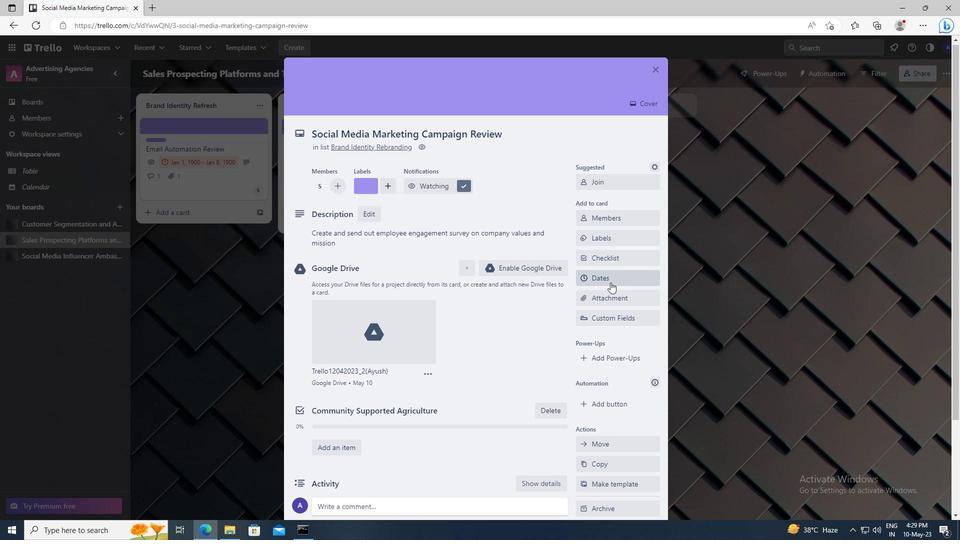 
Action: Mouse moved to (586, 254)
Screenshot: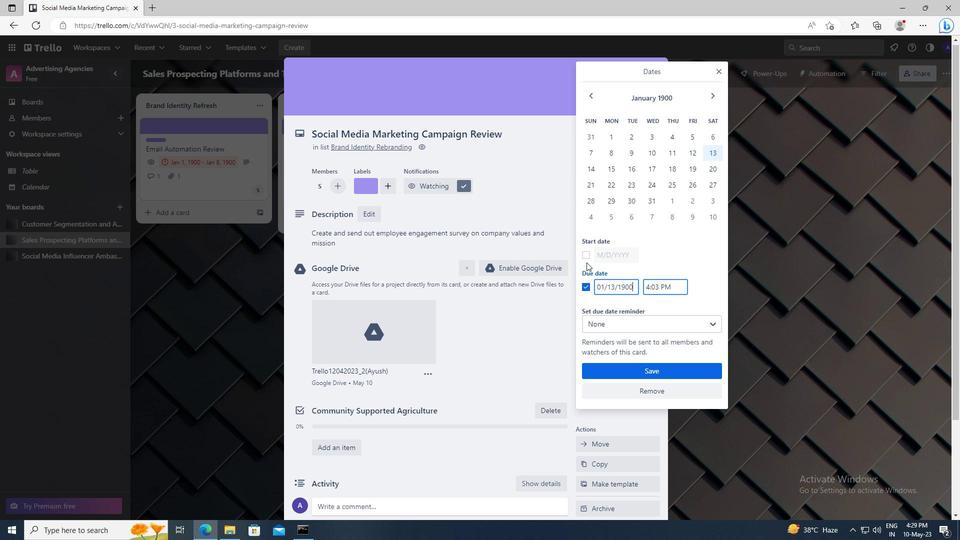 
Action: Mouse pressed left at (586, 254)
Screenshot: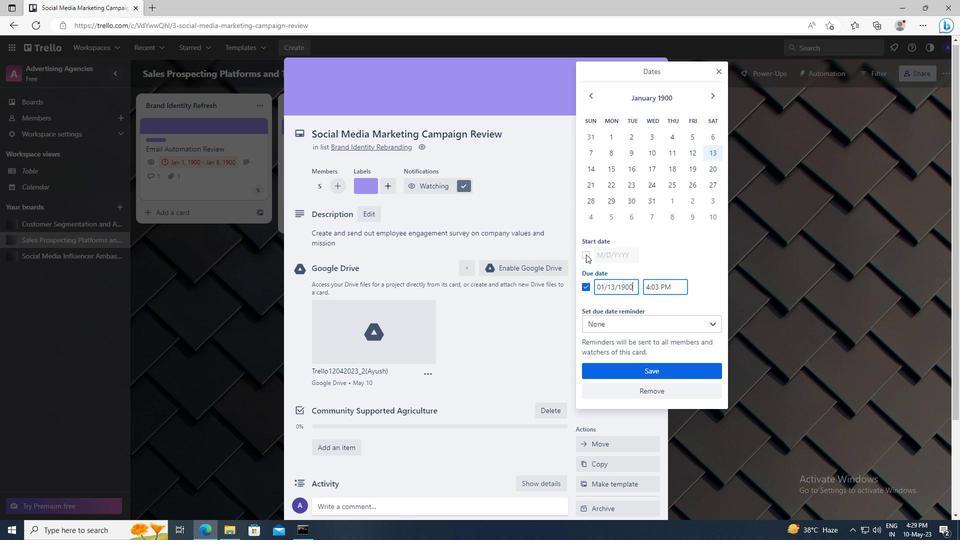 
Action: Mouse moved to (635, 253)
Screenshot: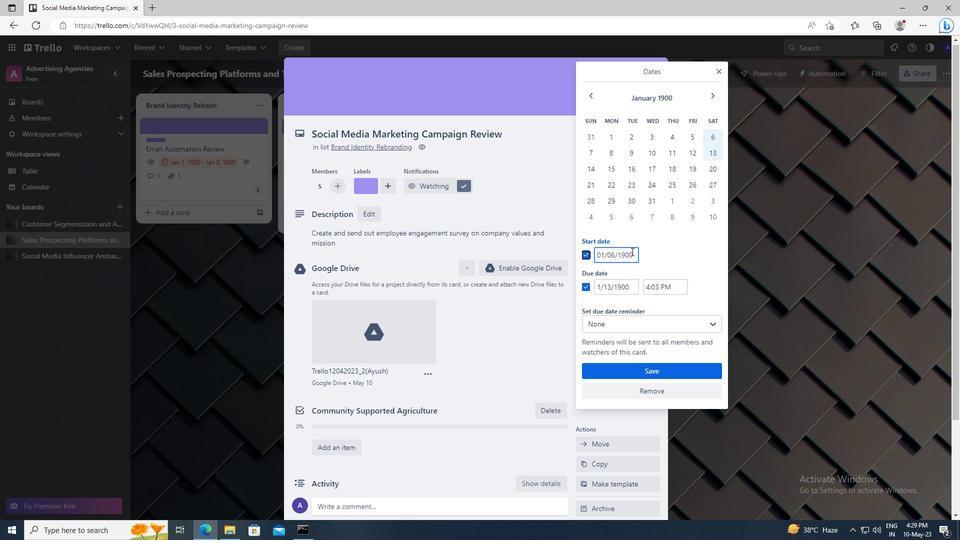 
Action: Mouse pressed left at (635, 253)
Screenshot: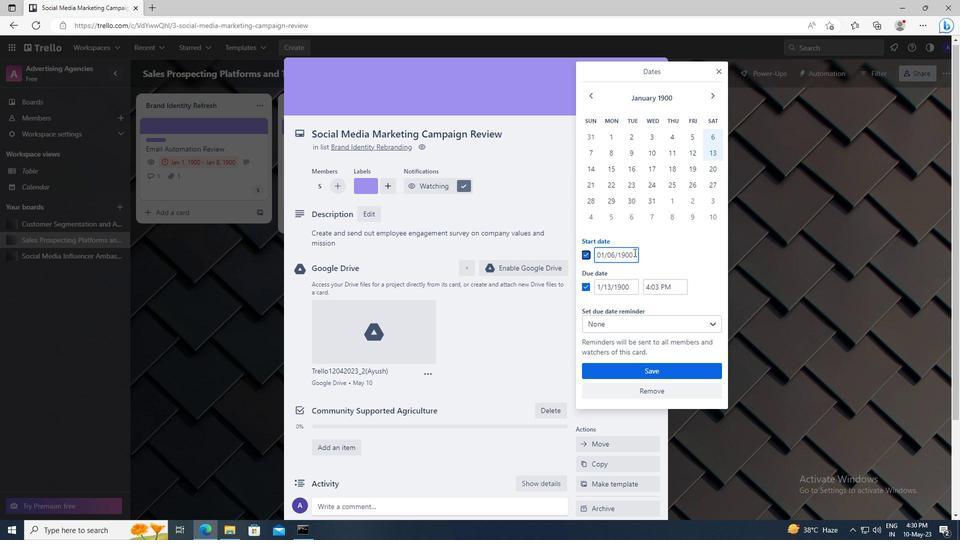 
Action: Key pressed <Key.left><Key.left><Key.left><Key.left><Key.left><Key.backspace>7
Screenshot: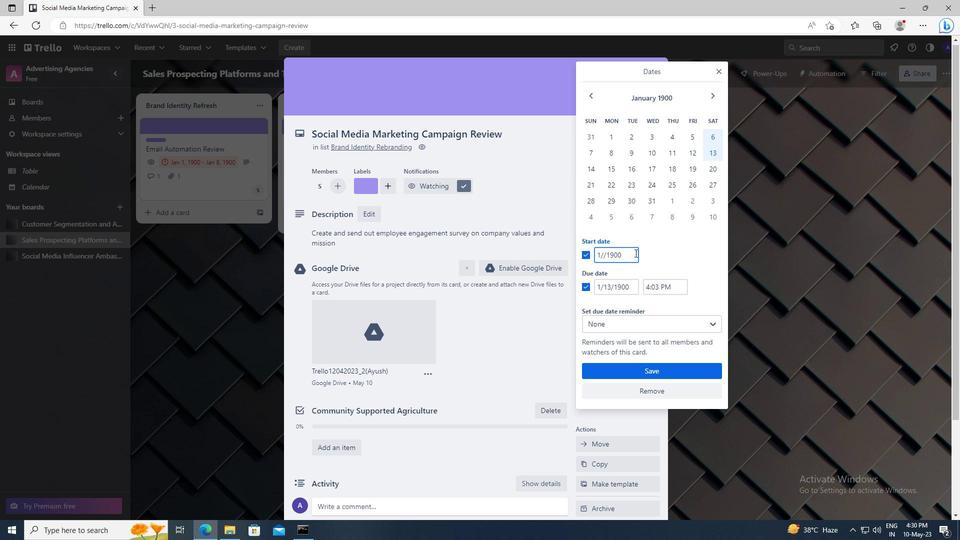 
Action: Mouse moved to (635, 287)
Screenshot: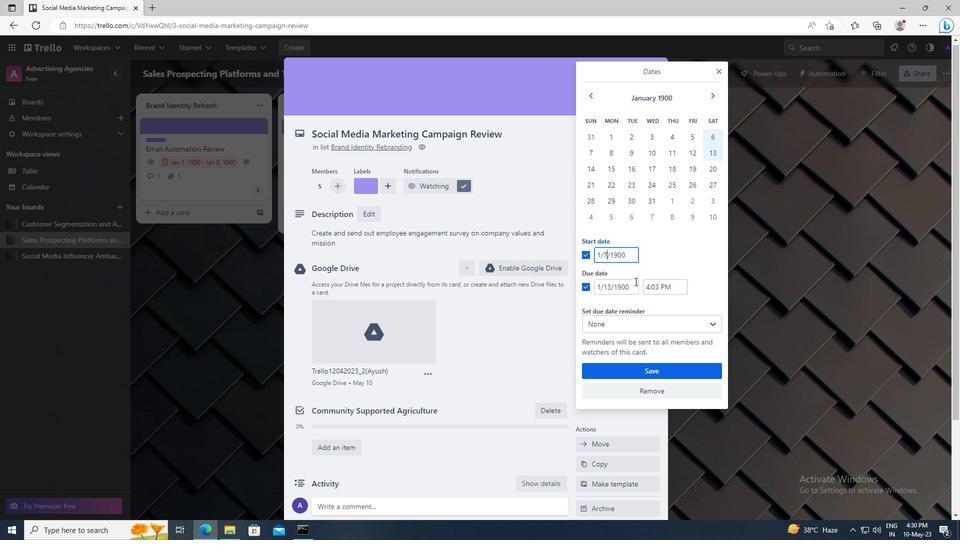 
Action: Mouse pressed left at (635, 287)
Screenshot: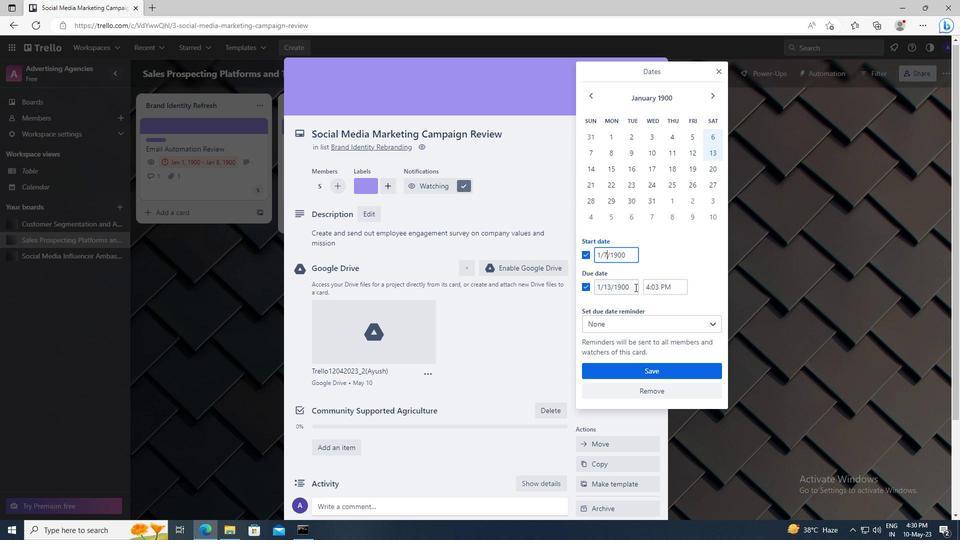
Action: Key pressed <Key.left><Key.left><Key.left><Key.left><Key.left><Key.backspace><Key.backspace>14
Screenshot: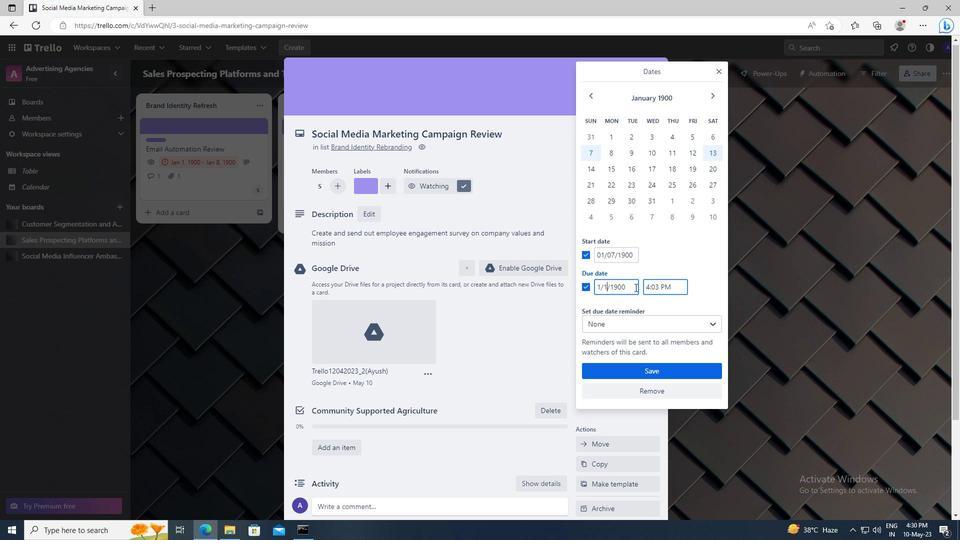 
Action: Mouse moved to (648, 369)
Screenshot: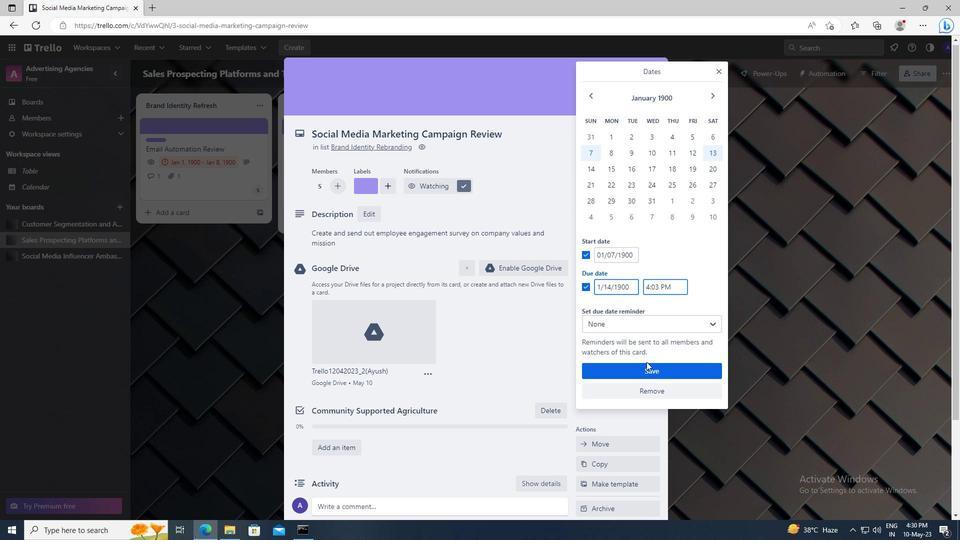 
Action: Mouse pressed left at (648, 369)
Screenshot: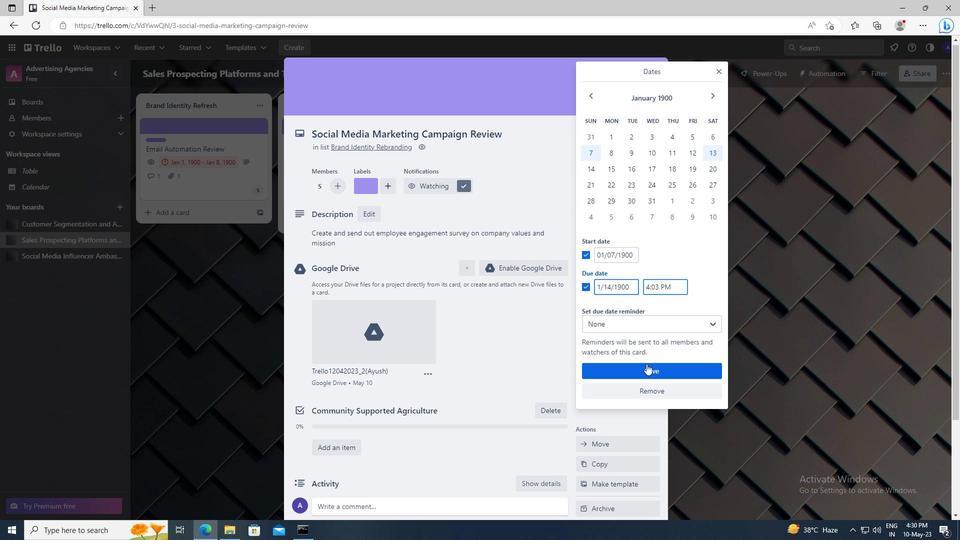 
